 Task: Find connections with filter location Jhingergācha with filter topic #Leanstartupswith filter profile language English with filter current company CBTS with filter school KIIT School of Management (KSOM), Bhubaneswar with filter industry Nonmetallic Mineral Mining with filter service category Corporate Law with filter keywords title Professor
Action: Mouse moved to (622, 123)
Screenshot: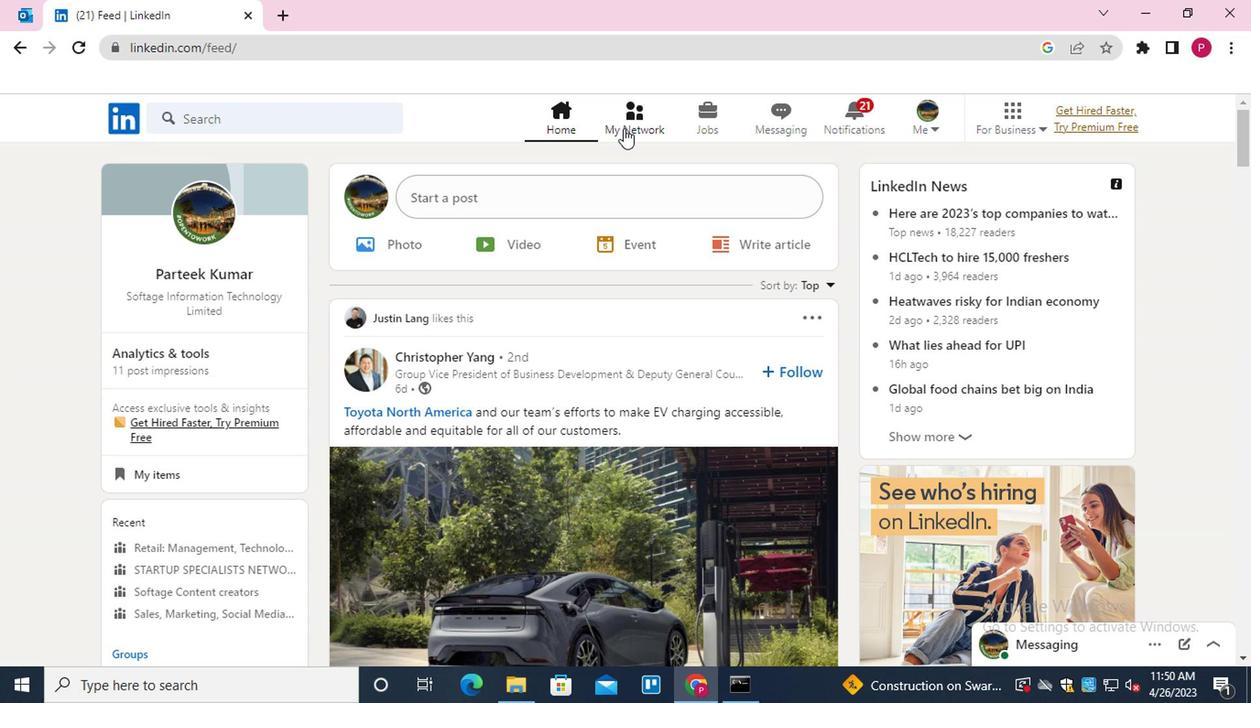
Action: Mouse pressed left at (622, 123)
Screenshot: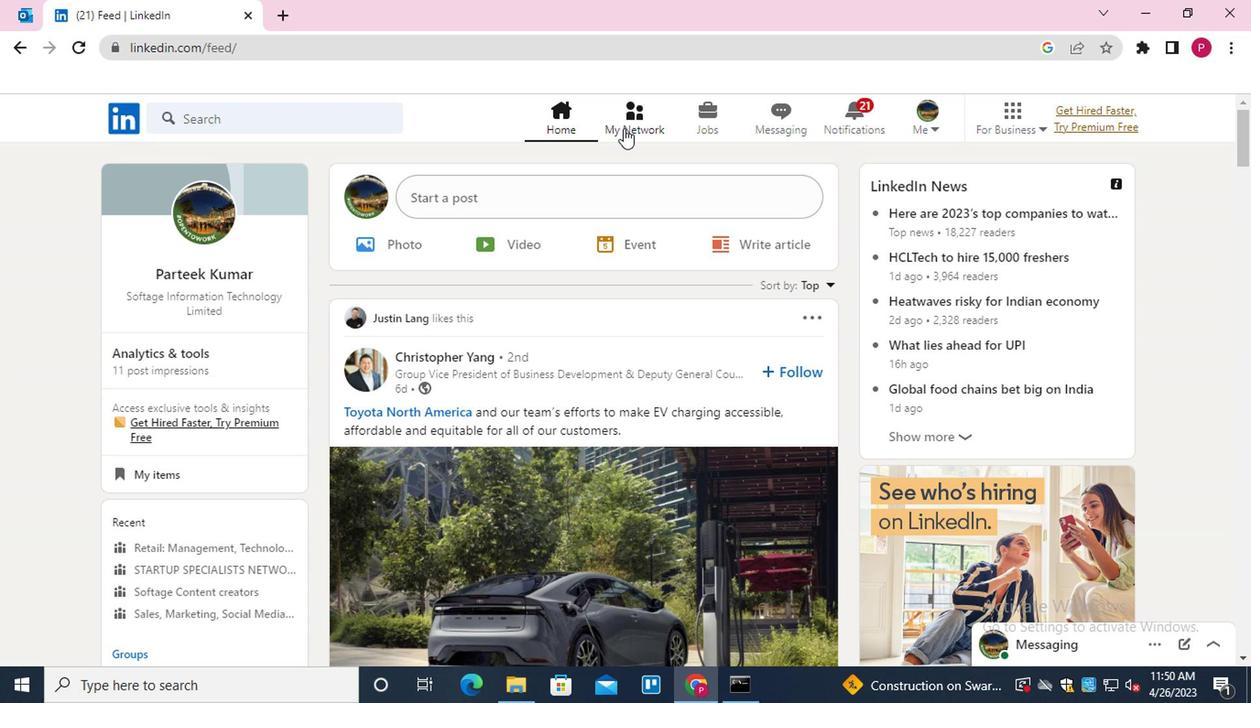 
Action: Mouse moved to (256, 227)
Screenshot: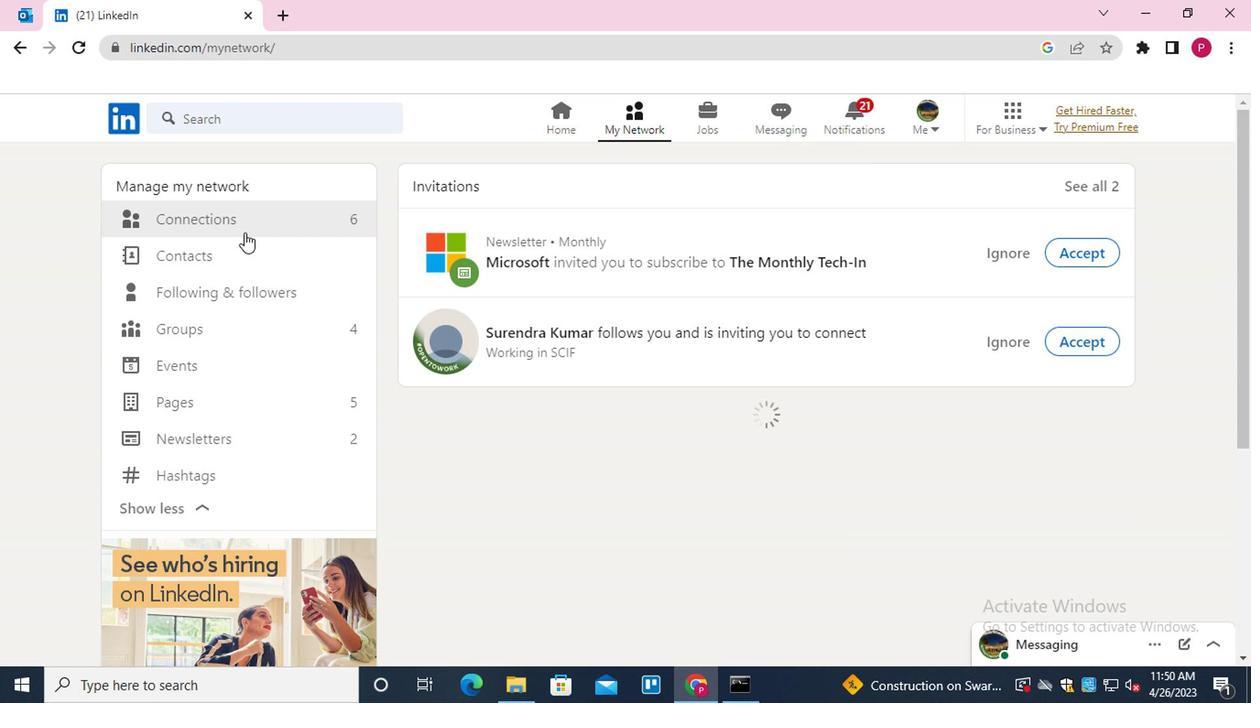 
Action: Mouse pressed left at (256, 227)
Screenshot: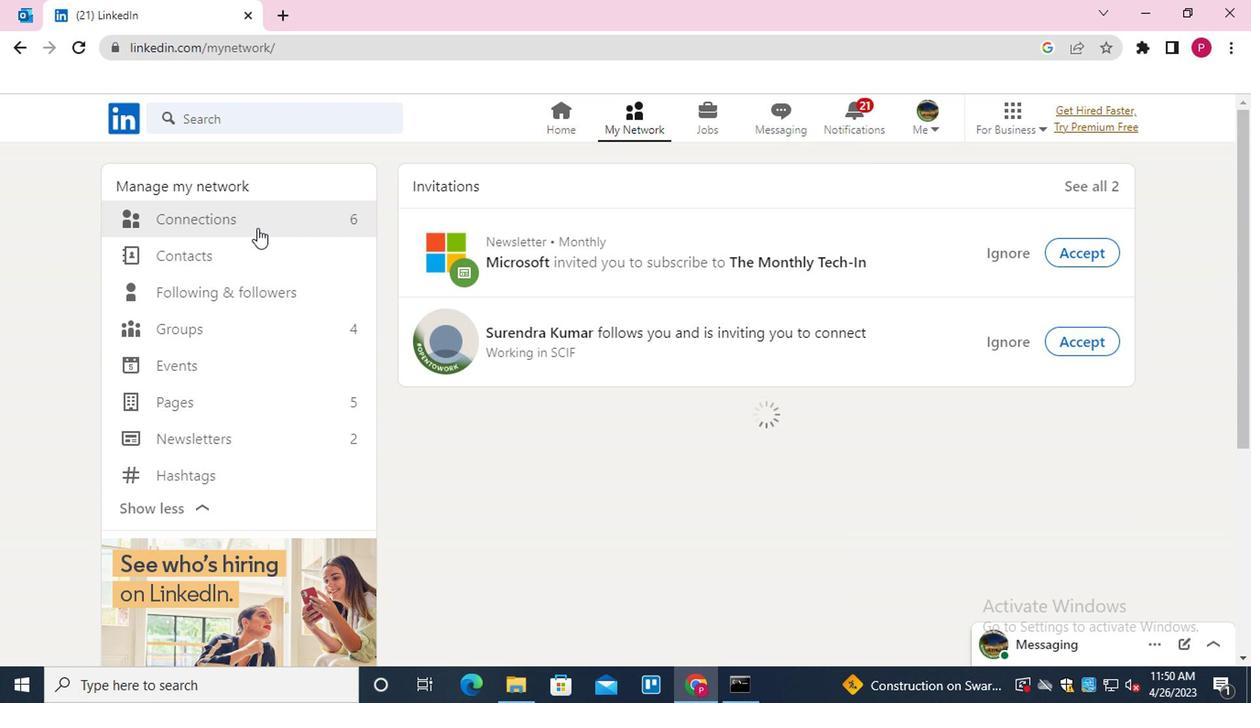 
Action: Mouse moved to (792, 219)
Screenshot: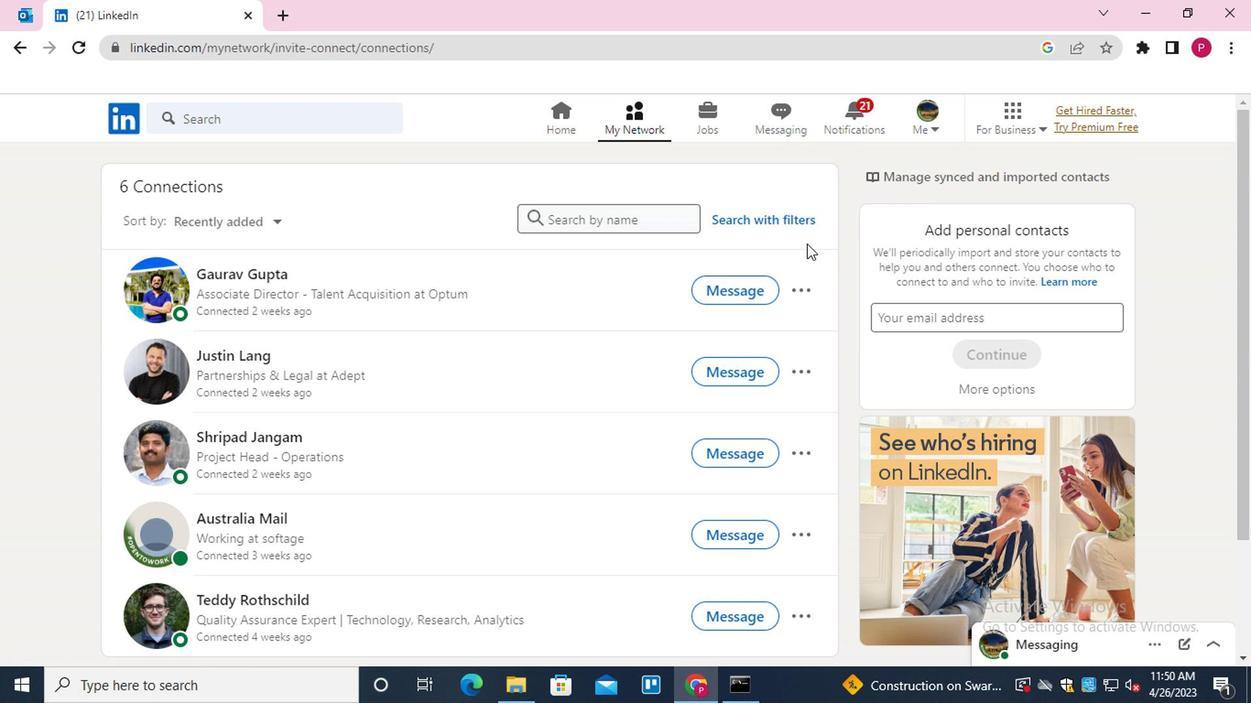
Action: Mouse pressed left at (792, 219)
Screenshot: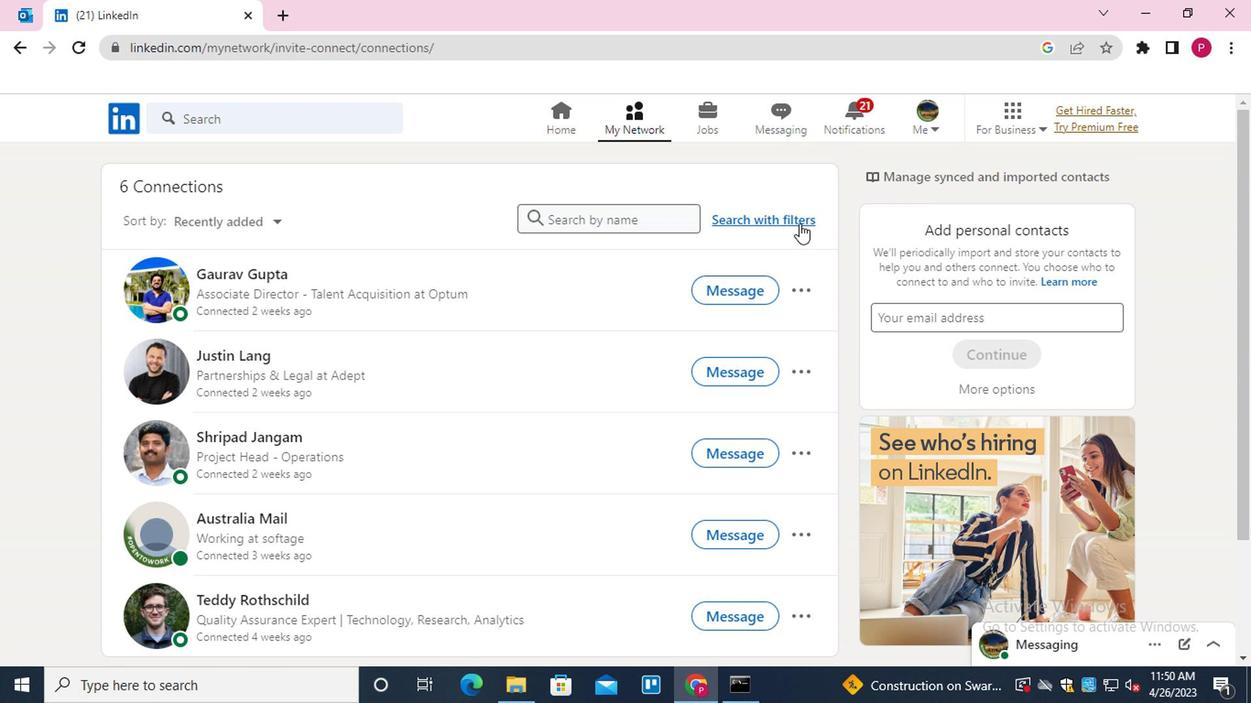 
Action: Mouse moved to (594, 173)
Screenshot: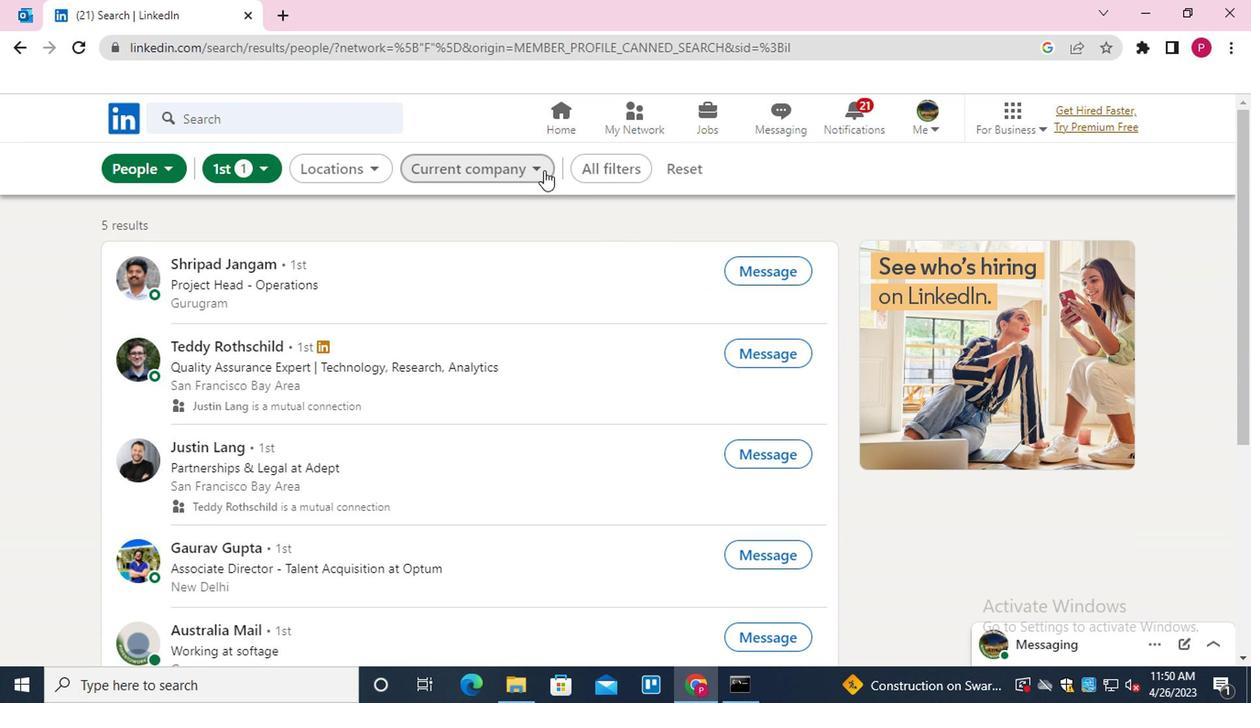 
Action: Mouse pressed left at (594, 173)
Screenshot: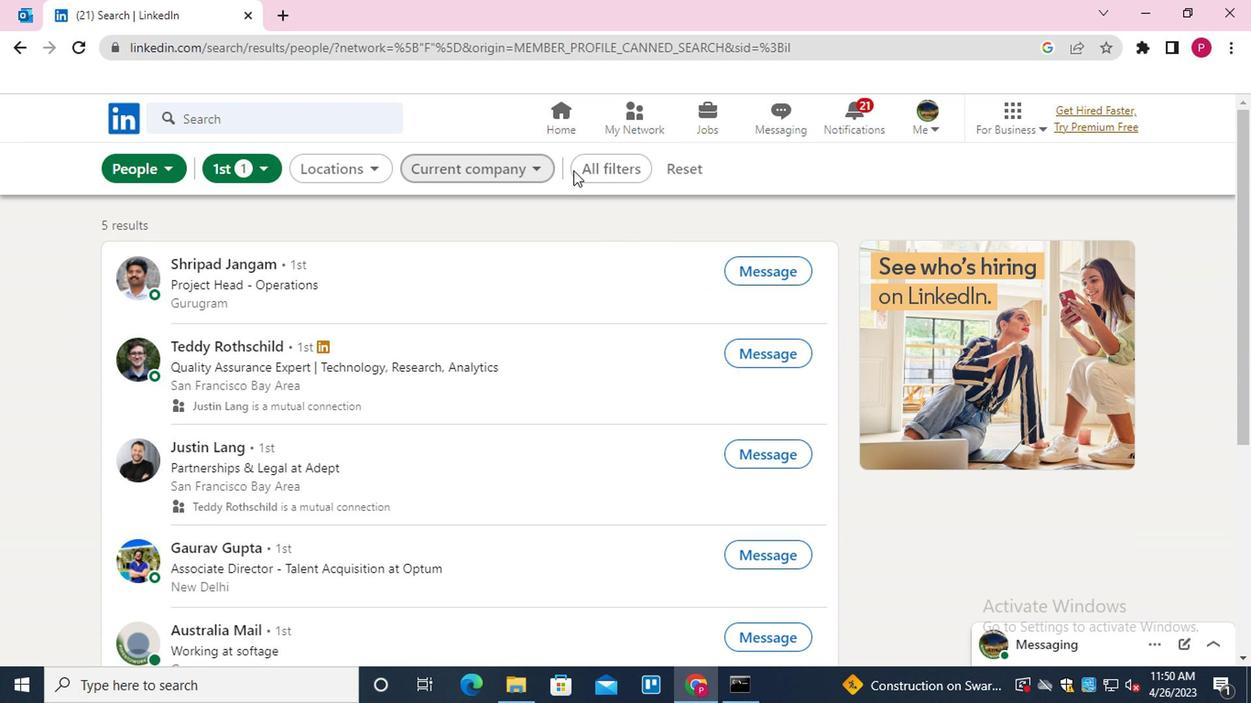 
Action: Mouse moved to (853, 419)
Screenshot: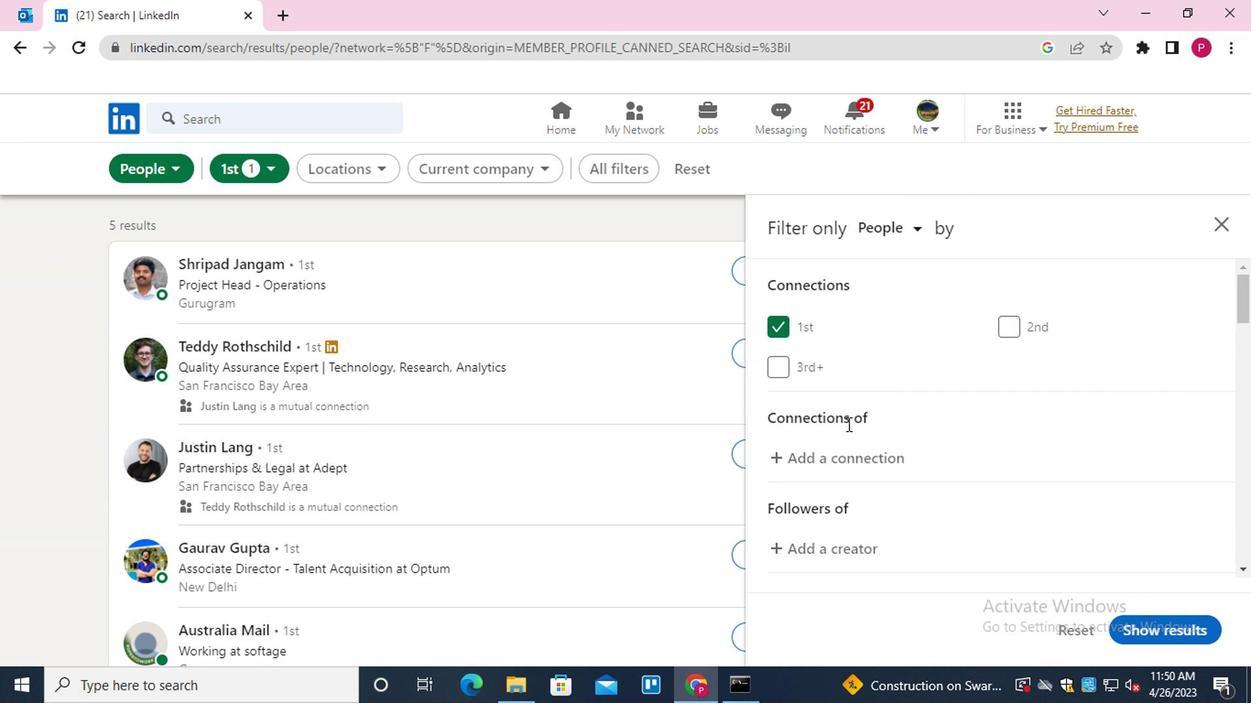 
Action: Mouse scrolled (853, 419) with delta (0, 0)
Screenshot: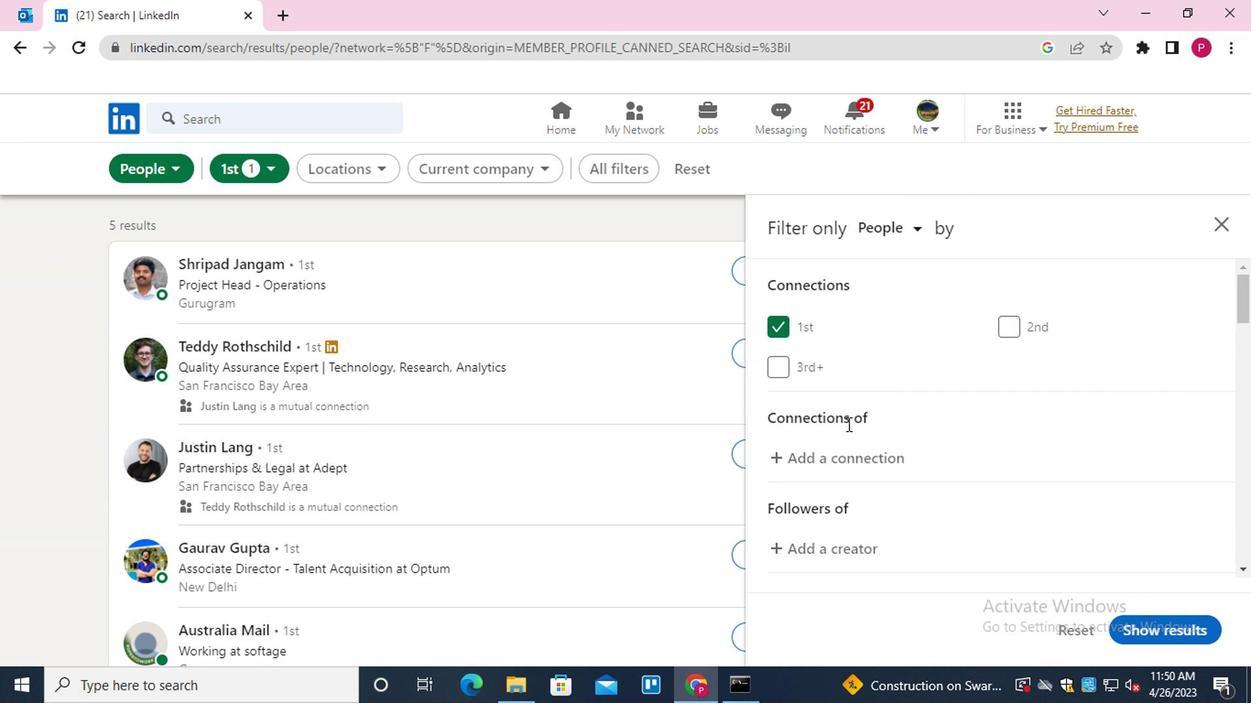 
Action: Mouse moved to (855, 419)
Screenshot: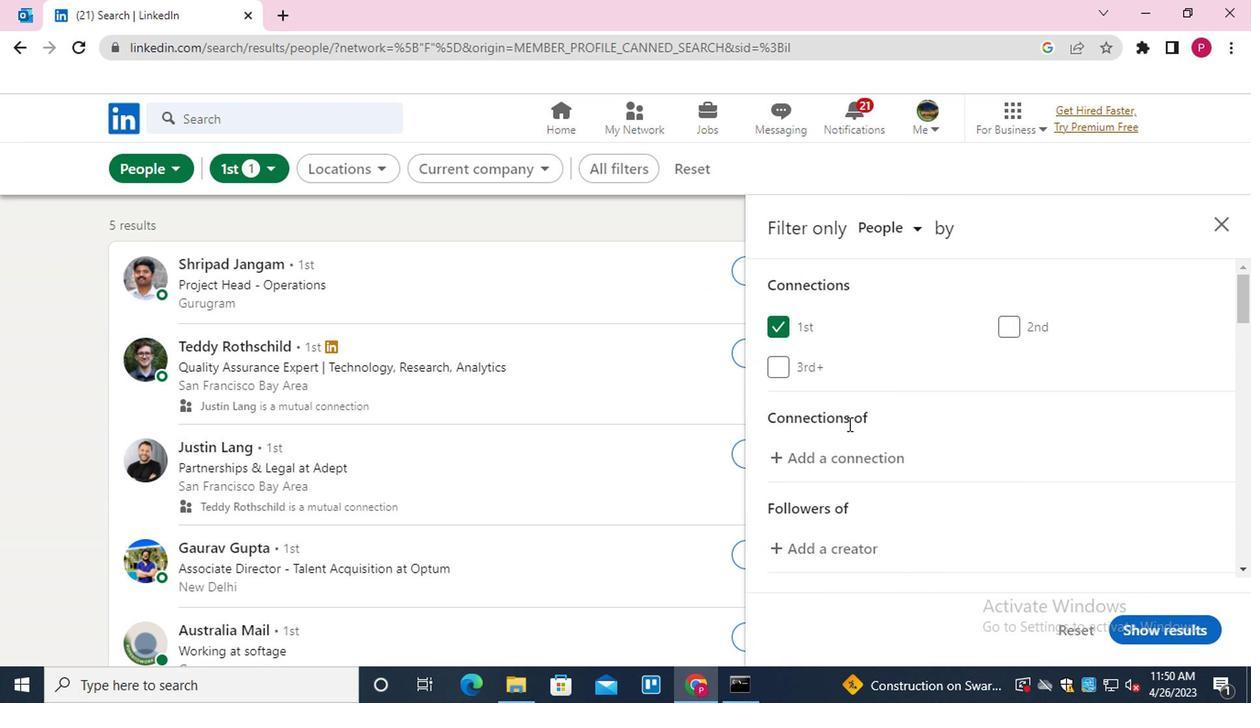 
Action: Mouse scrolled (855, 419) with delta (0, 0)
Screenshot: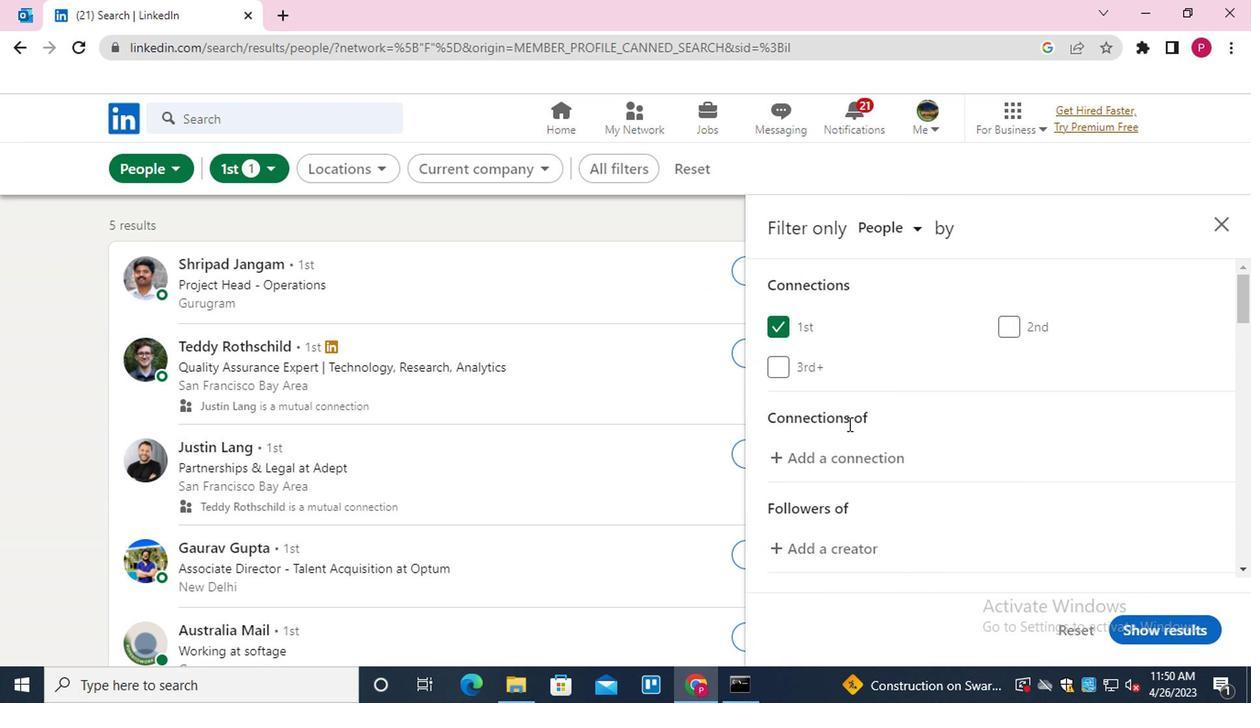 
Action: Mouse moved to (859, 420)
Screenshot: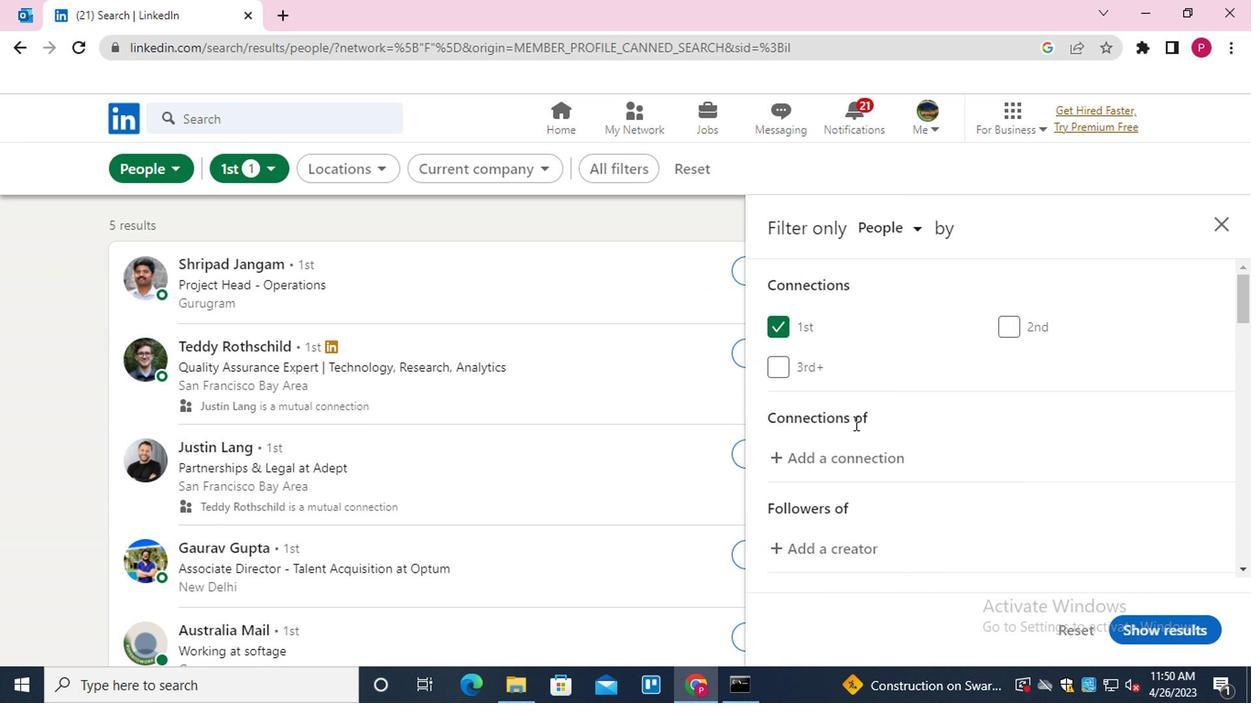 
Action: Mouse scrolled (859, 419) with delta (0, 0)
Screenshot: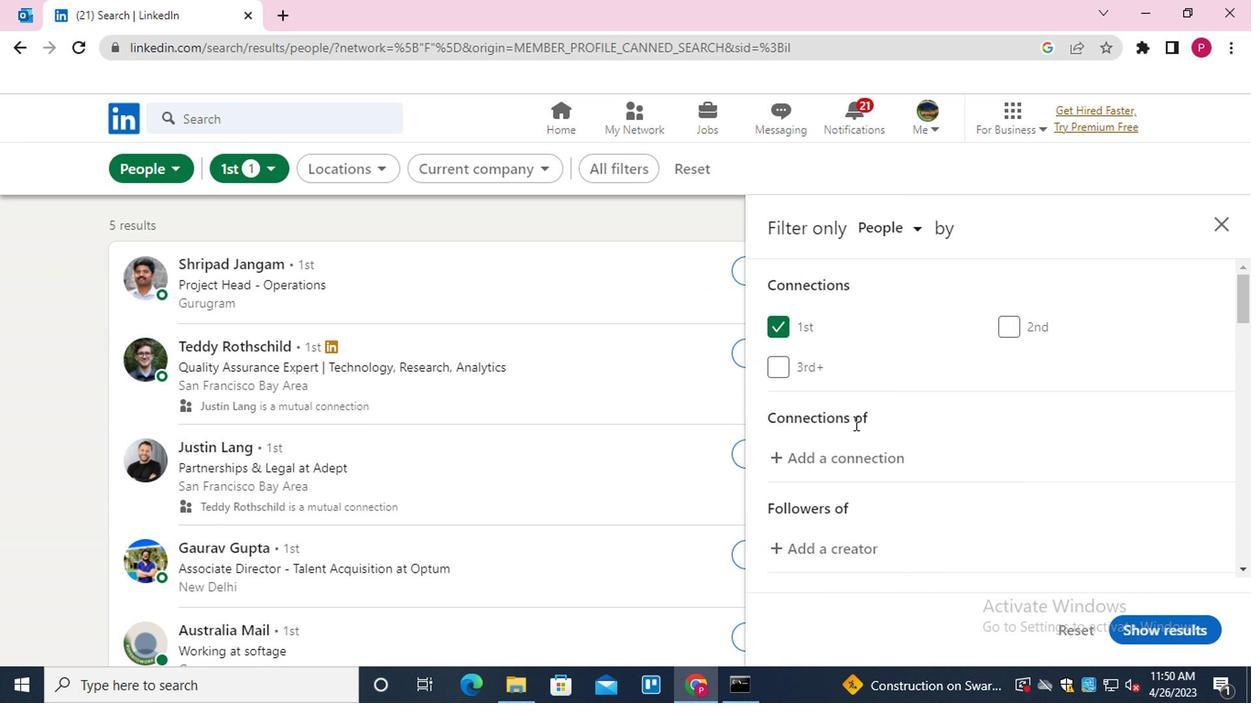 
Action: Mouse moved to (1037, 444)
Screenshot: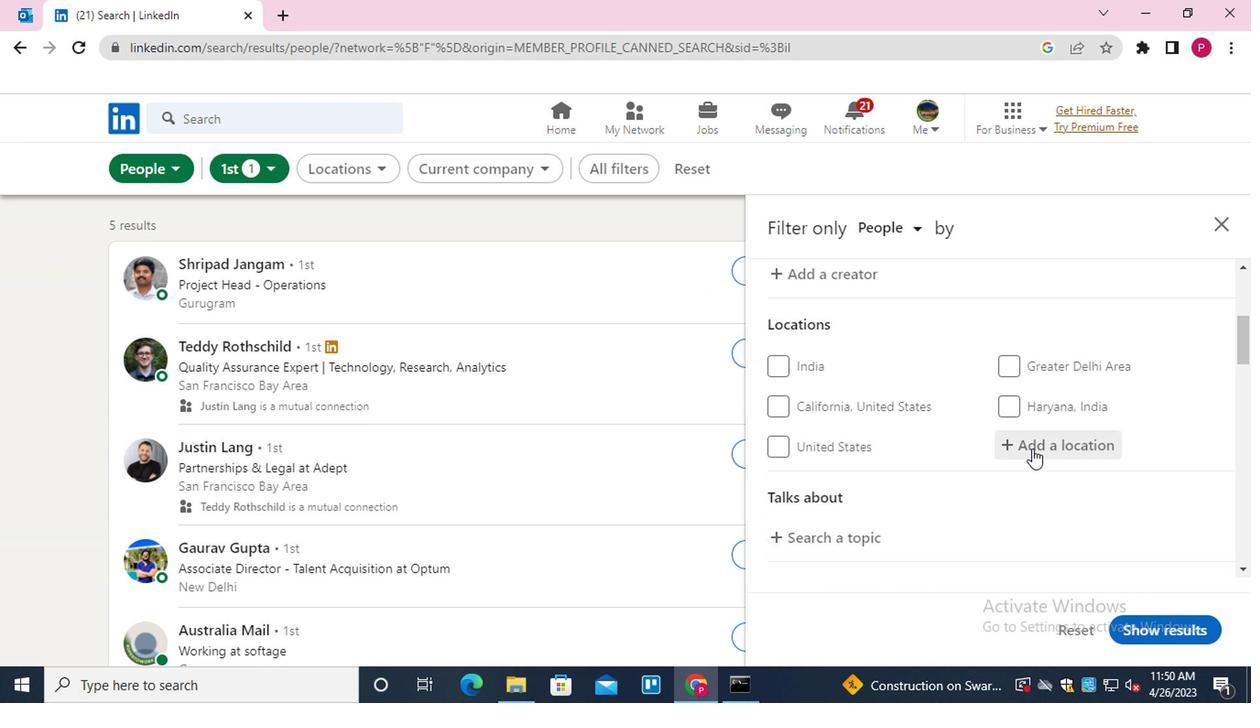
Action: Mouse pressed left at (1037, 444)
Screenshot: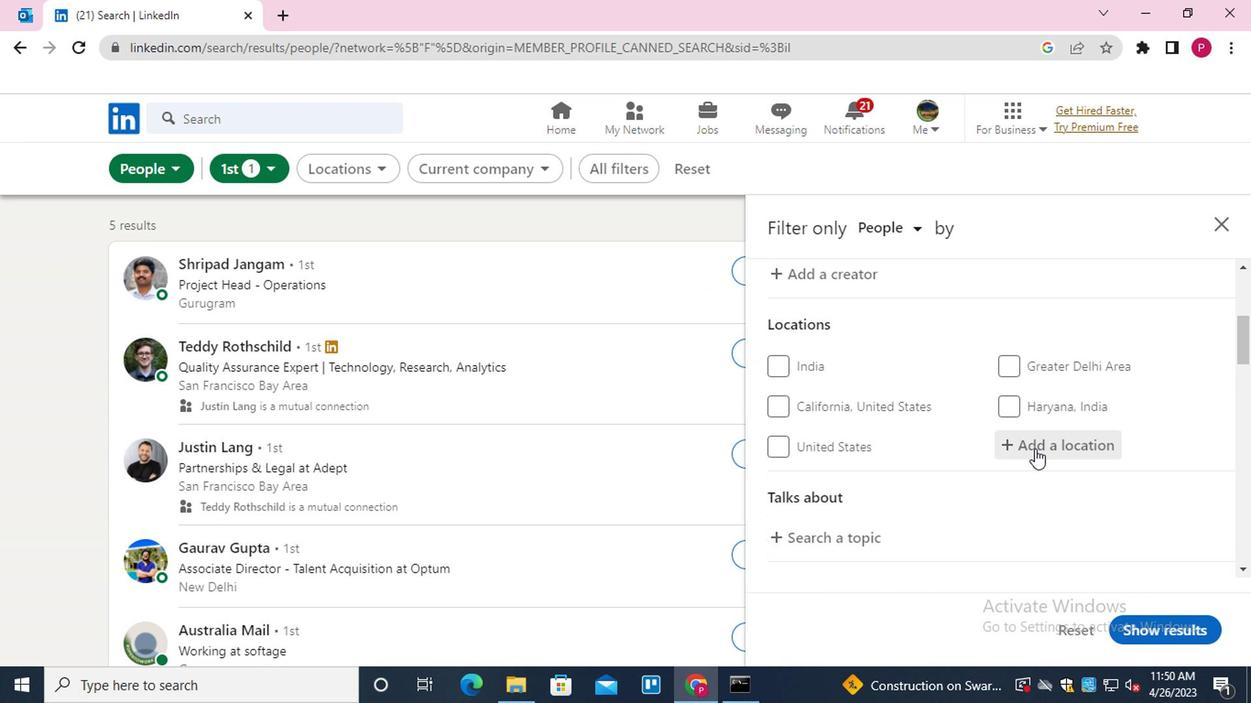 
Action: Key pressed <Key.shift><Key.shift>JHINGERGACHA
Screenshot: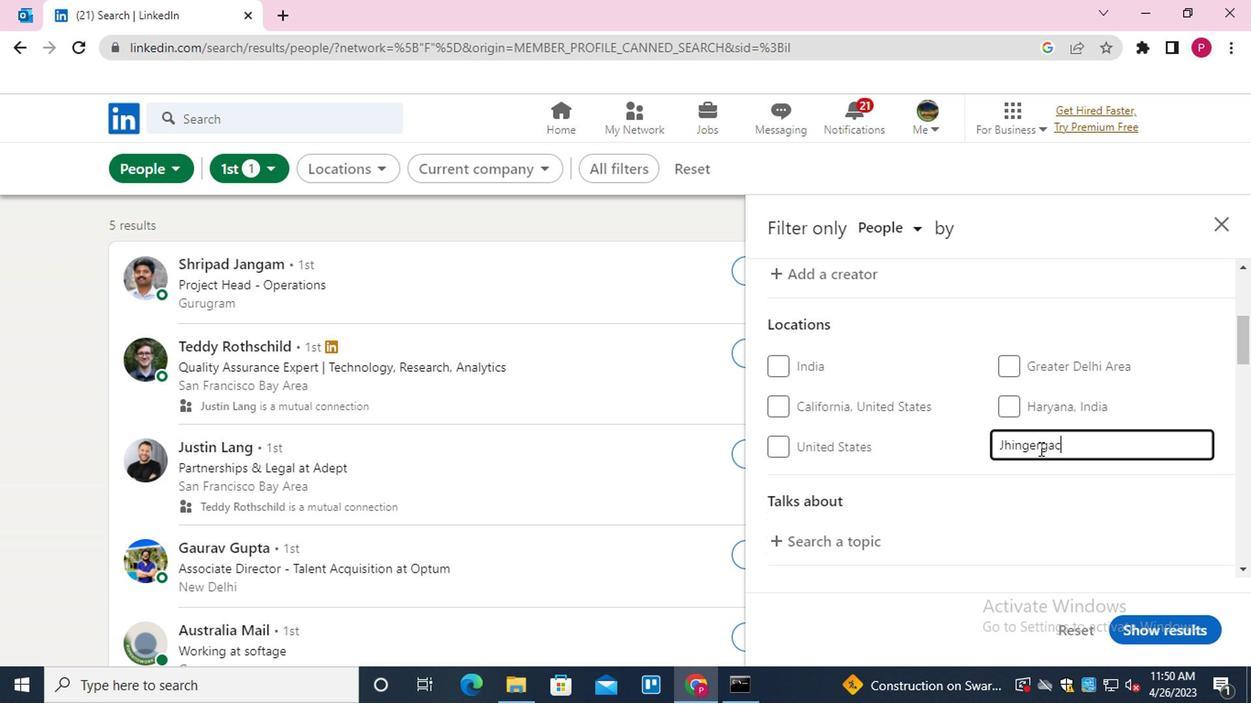 
Action: Mouse moved to (965, 406)
Screenshot: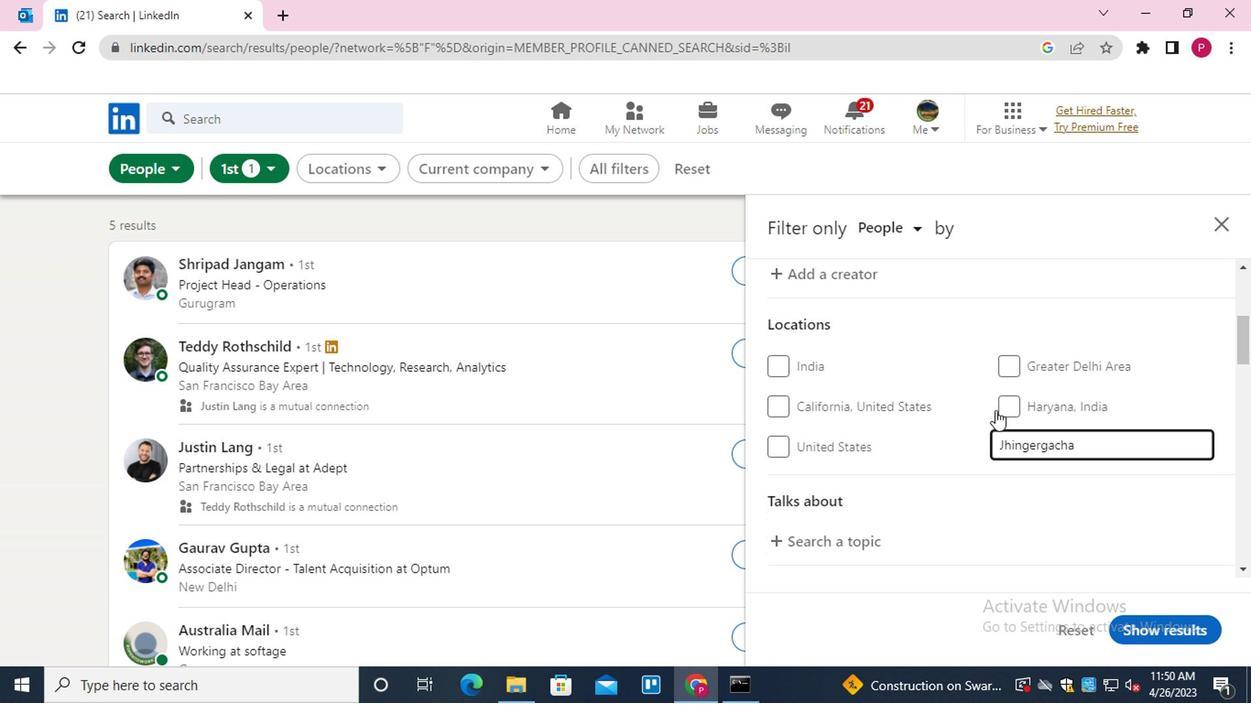 
Action: Mouse scrolled (965, 405) with delta (0, -1)
Screenshot: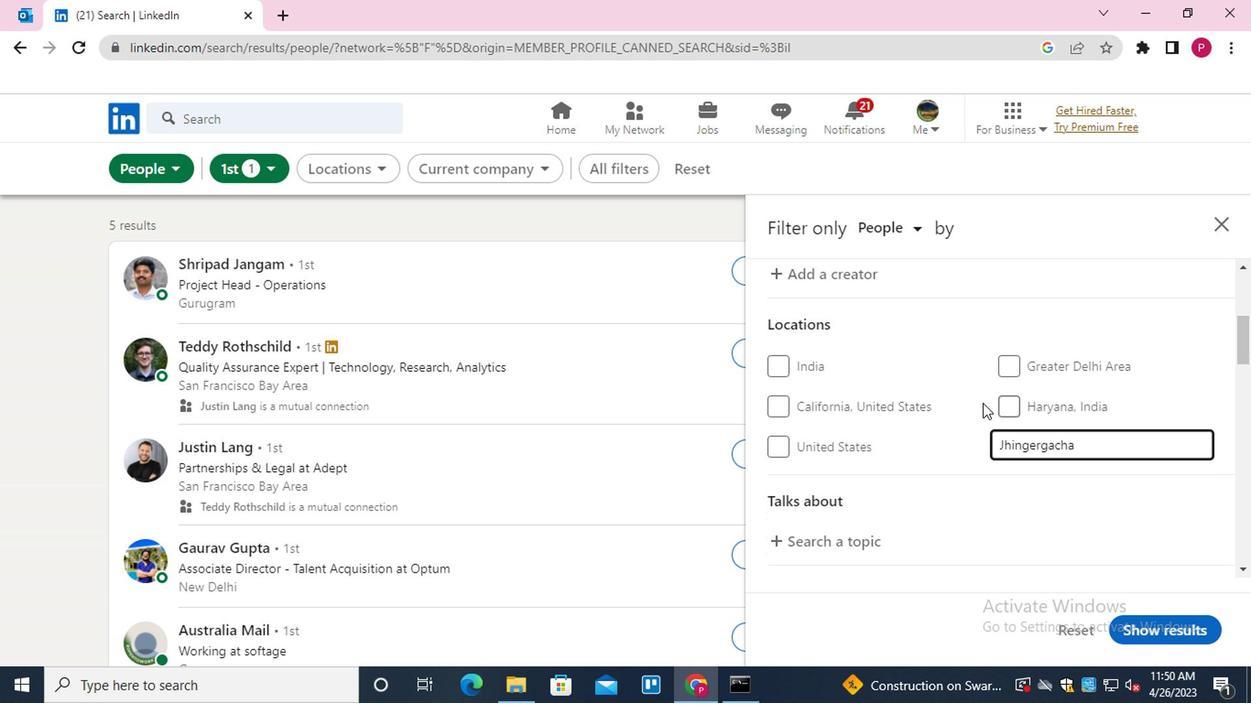 
Action: Mouse moved to (838, 441)
Screenshot: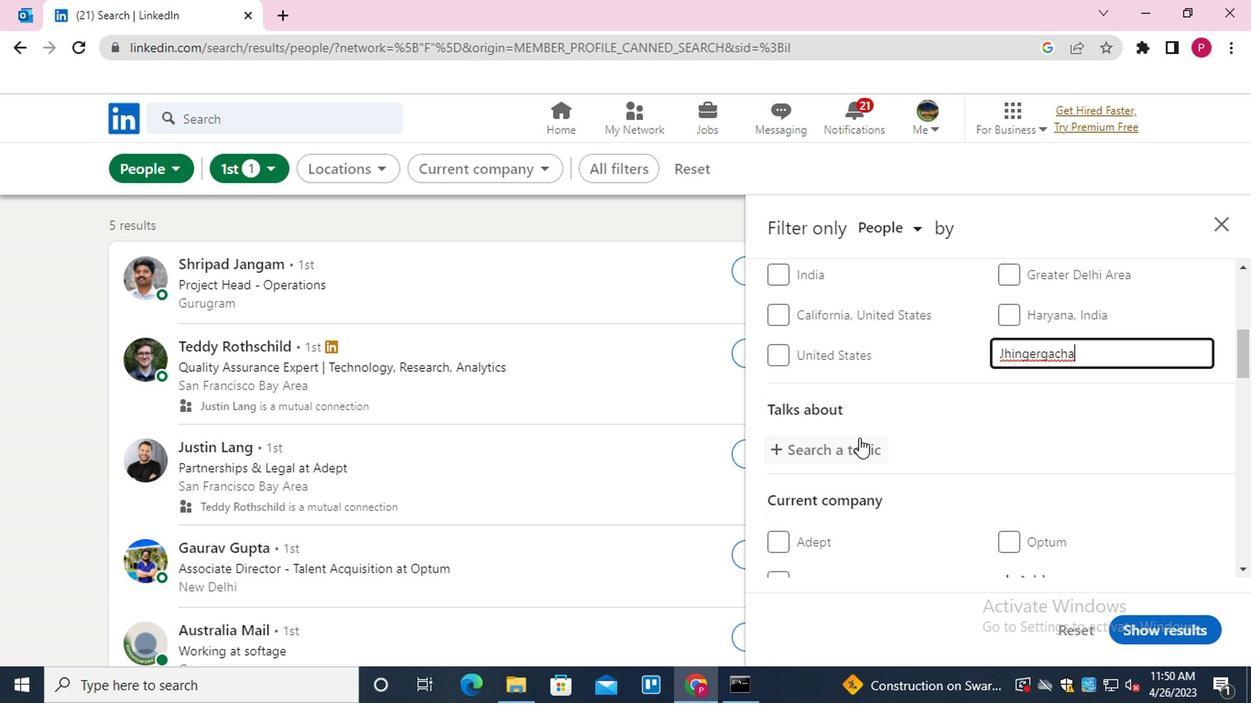 
Action: Mouse pressed left at (838, 441)
Screenshot: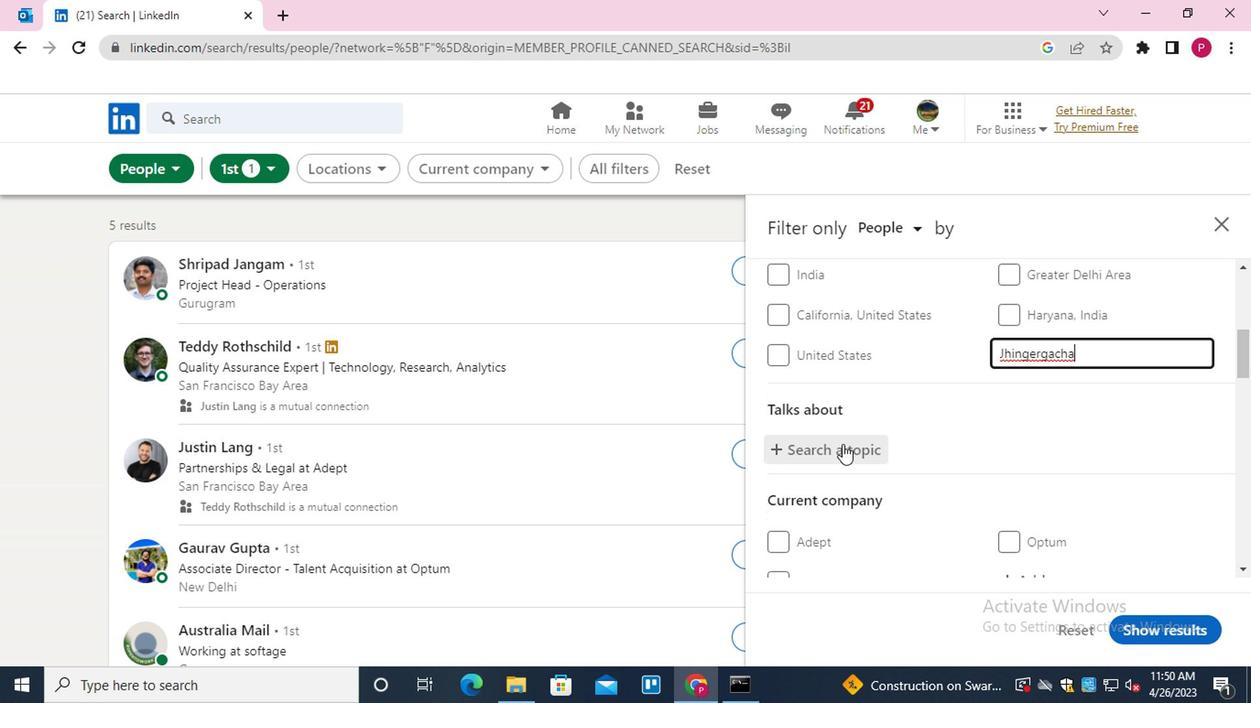 
Action: Key pressed LEANSTARTUP<Key.down><Key.enter>
Screenshot: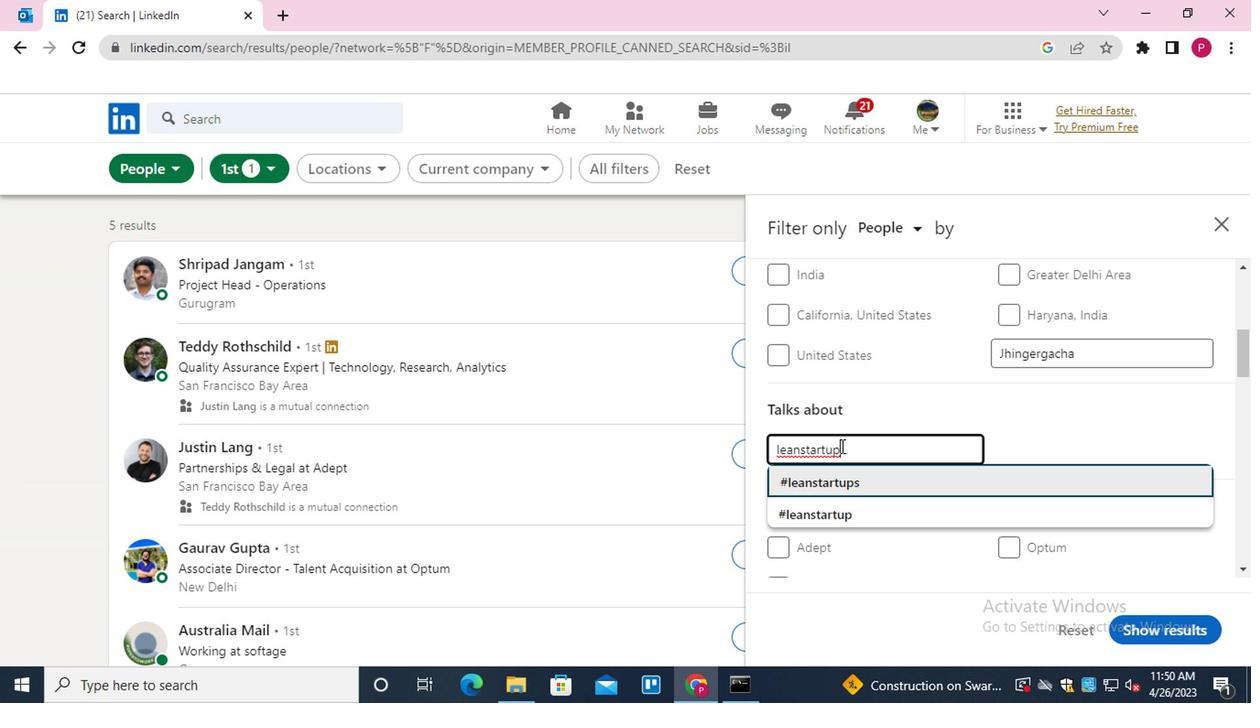 
Action: Mouse scrolled (838, 441) with delta (0, 0)
Screenshot: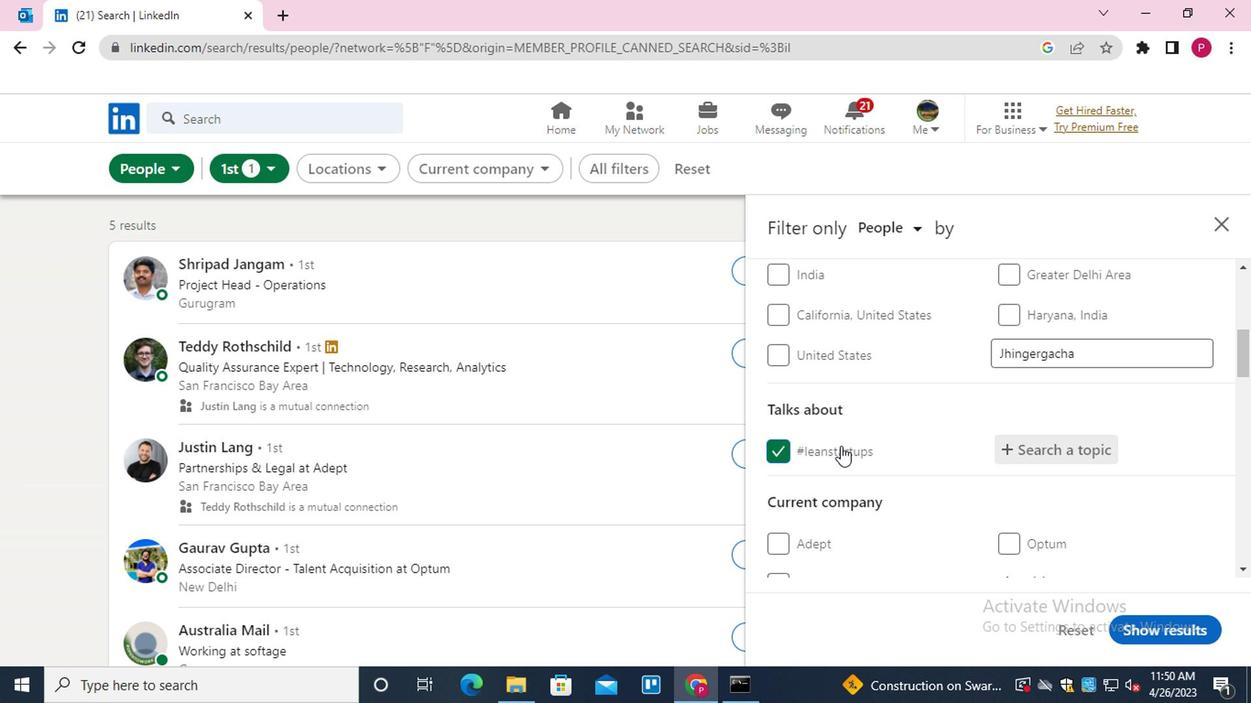 
Action: Mouse scrolled (838, 441) with delta (0, 0)
Screenshot: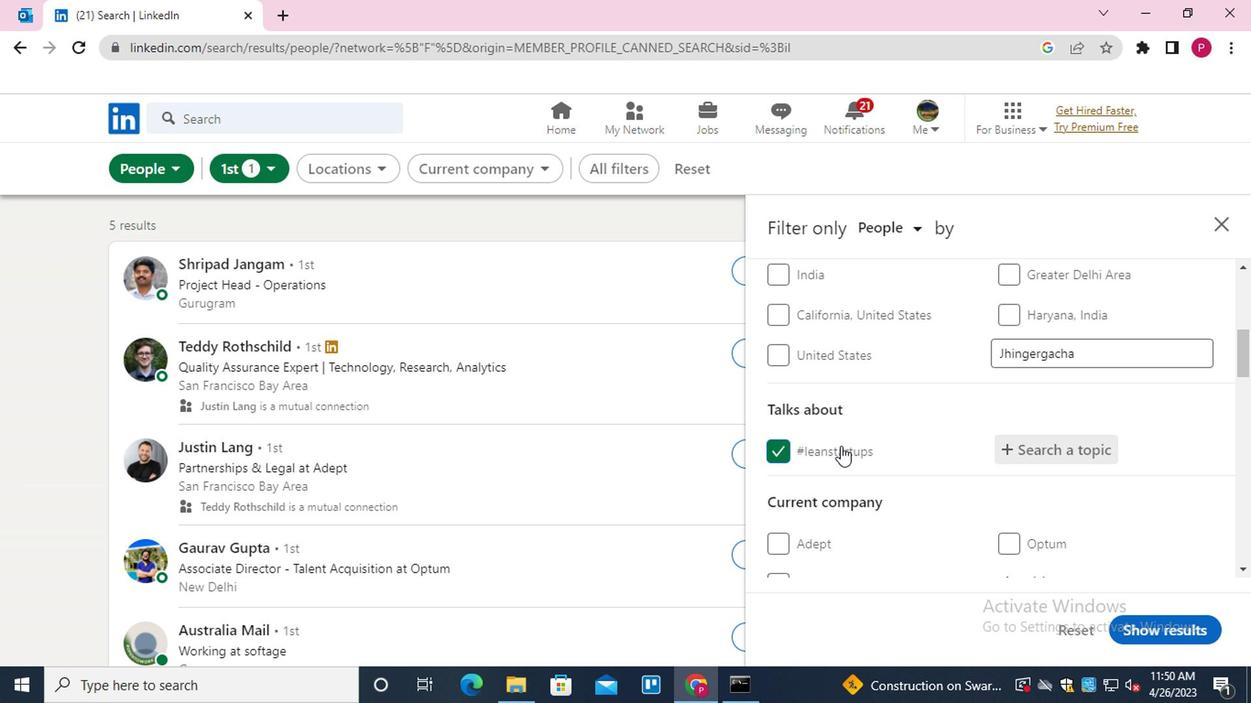 
Action: Mouse moved to (1090, 400)
Screenshot: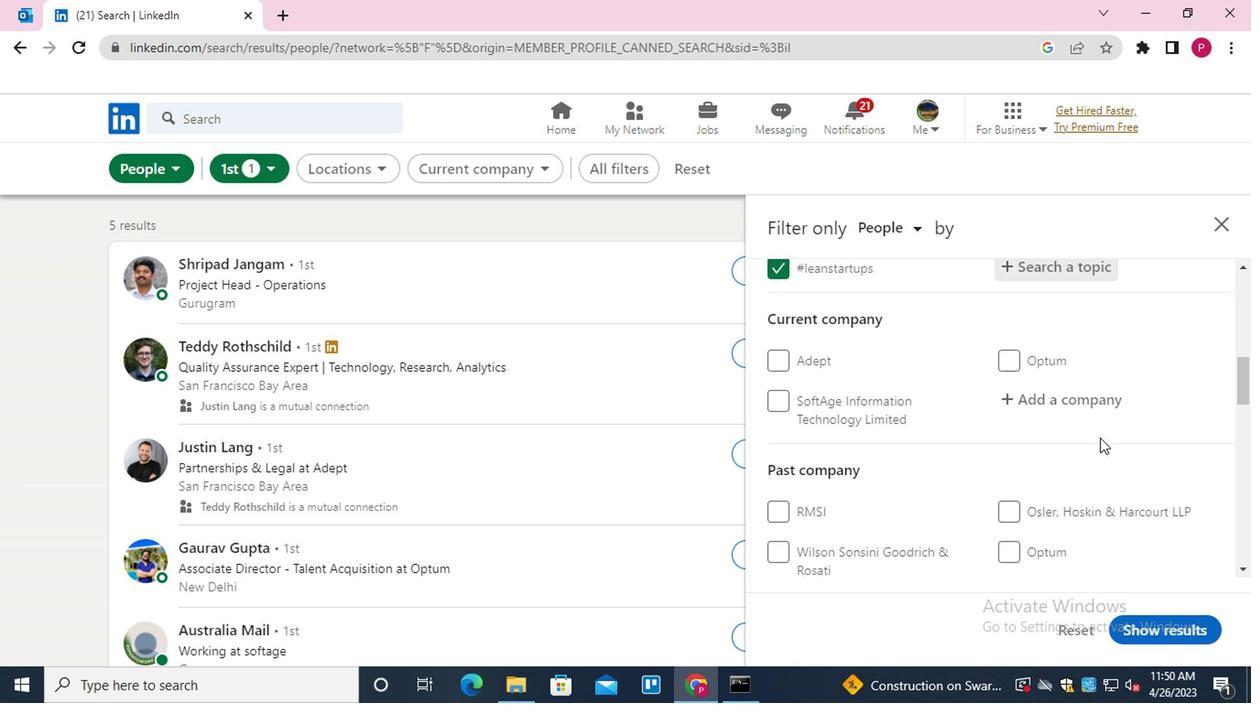 
Action: Mouse pressed left at (1090, 400)
Screenshot: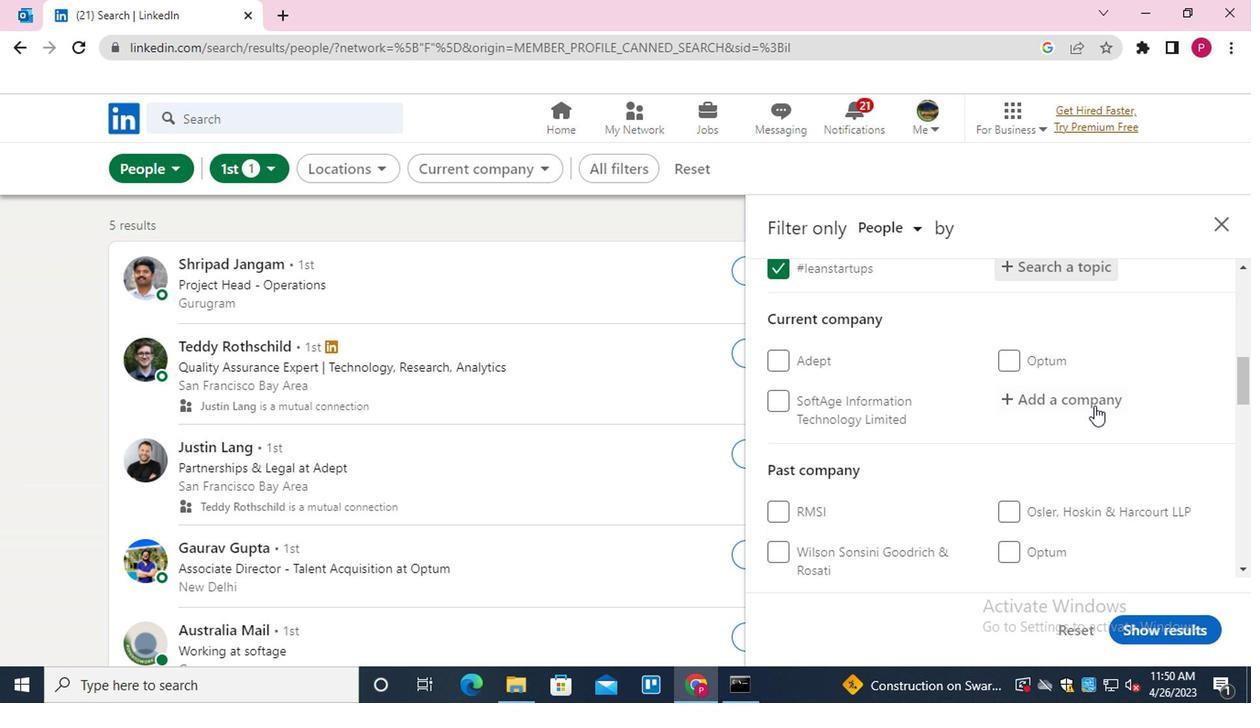 
Action: Mouse moved to (1090, 402)
Screenshot: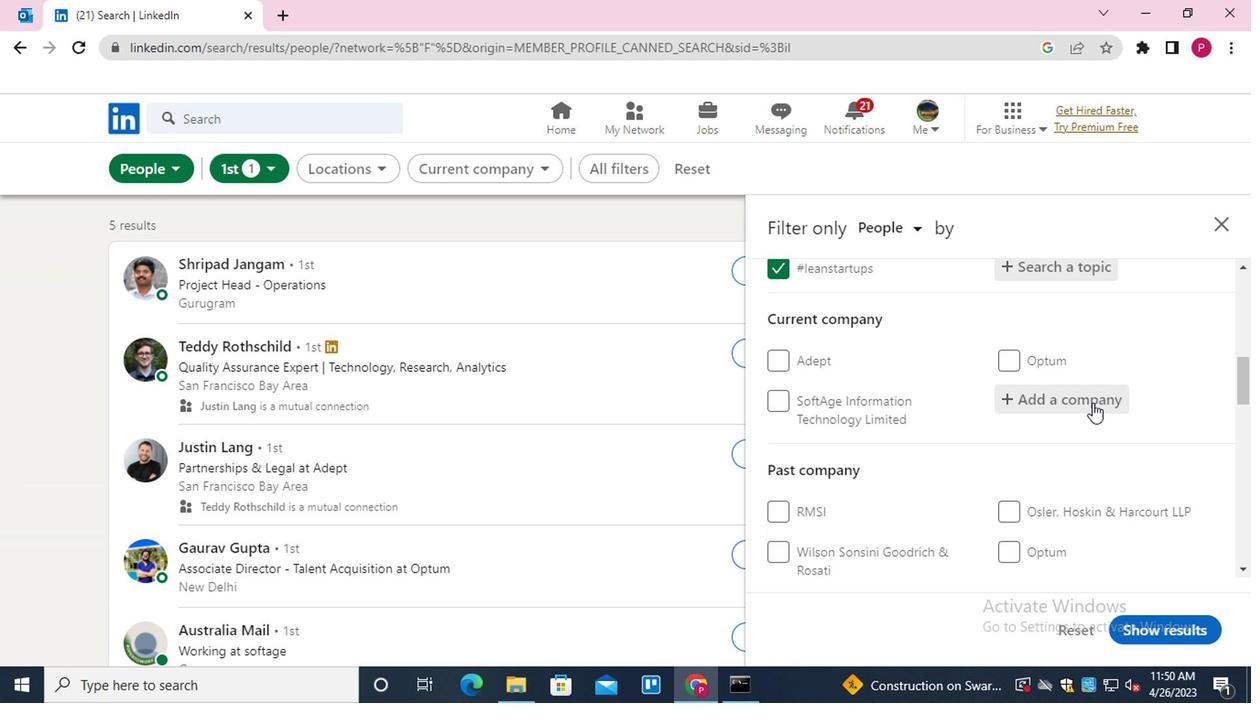 
Action: Key pressed <Key.shift><Key.shift><Key.shift><Key.shift><Key.shift><Key.shift><Key.shift>CBTS<Key.down><Key.enter>
Screenshot: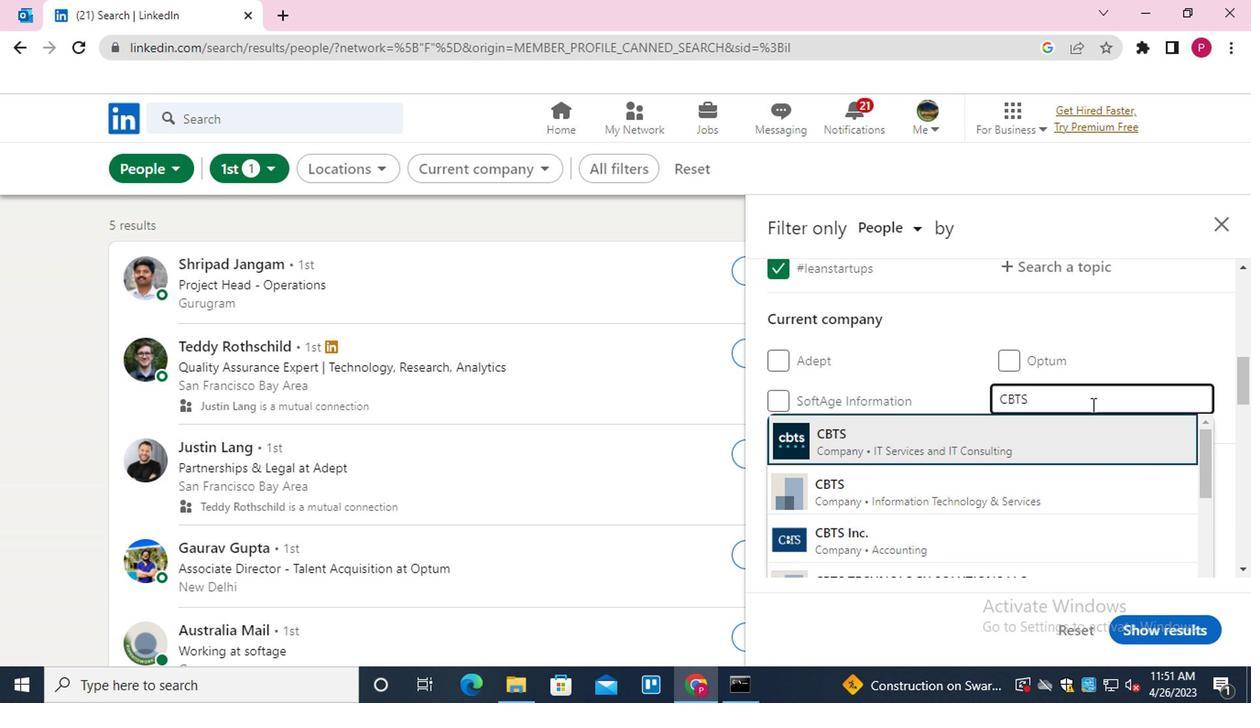
Action: Mouse moved to (918, 419)
Screenshot: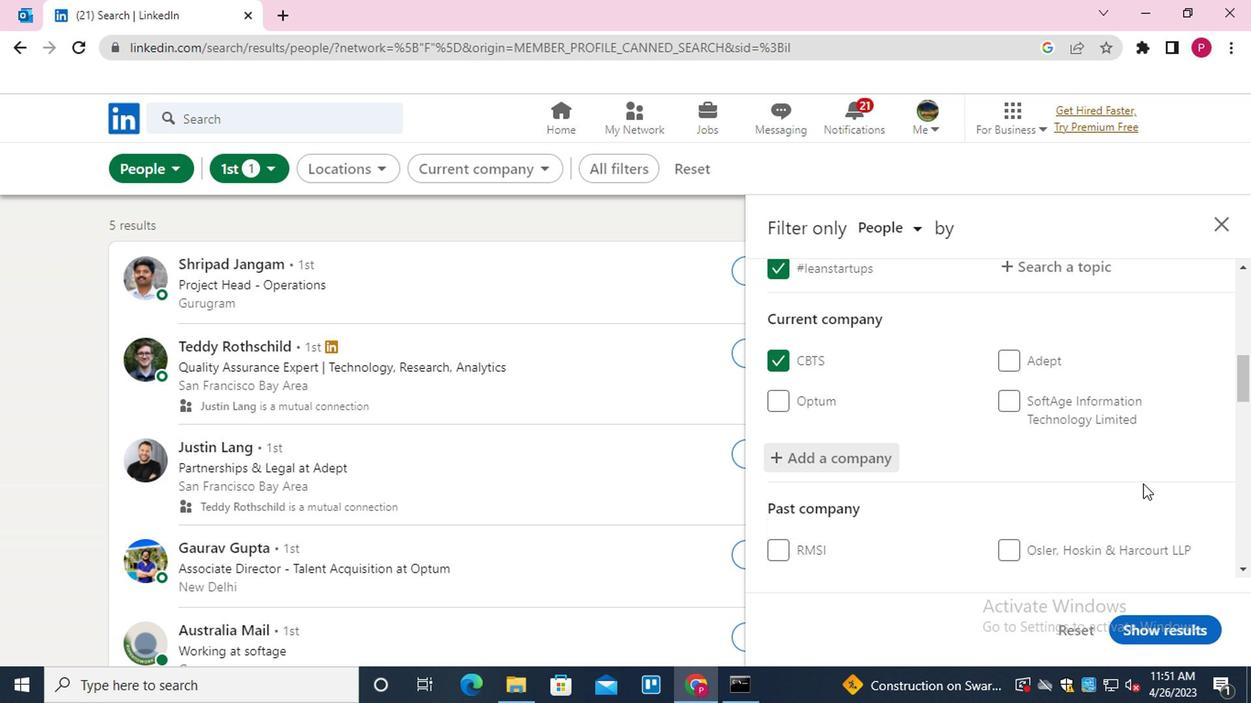 
Action: Mouse scrolled (918, 417) with delta (0, -1)
Screenshot: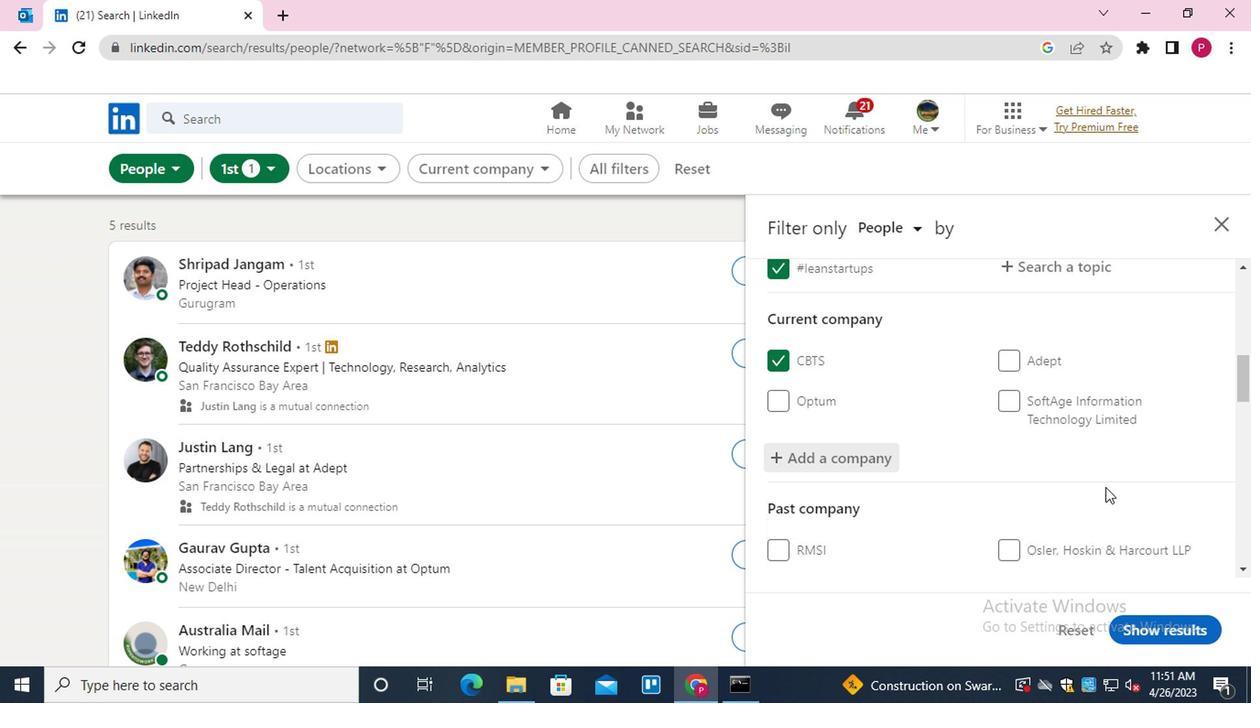 
Action: Mouse scrolled (918, 417) with delta (0, -1)
Screenshot: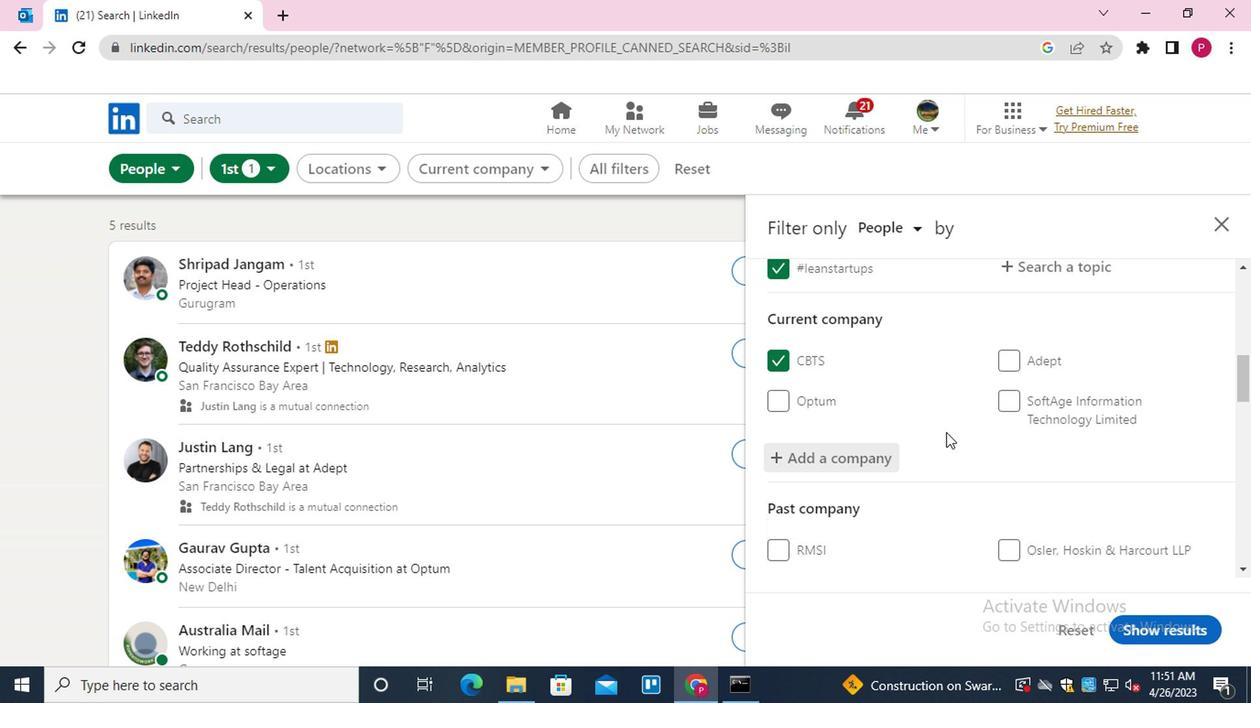 
Action: Mouse moved to (916, 421)
Screenshot: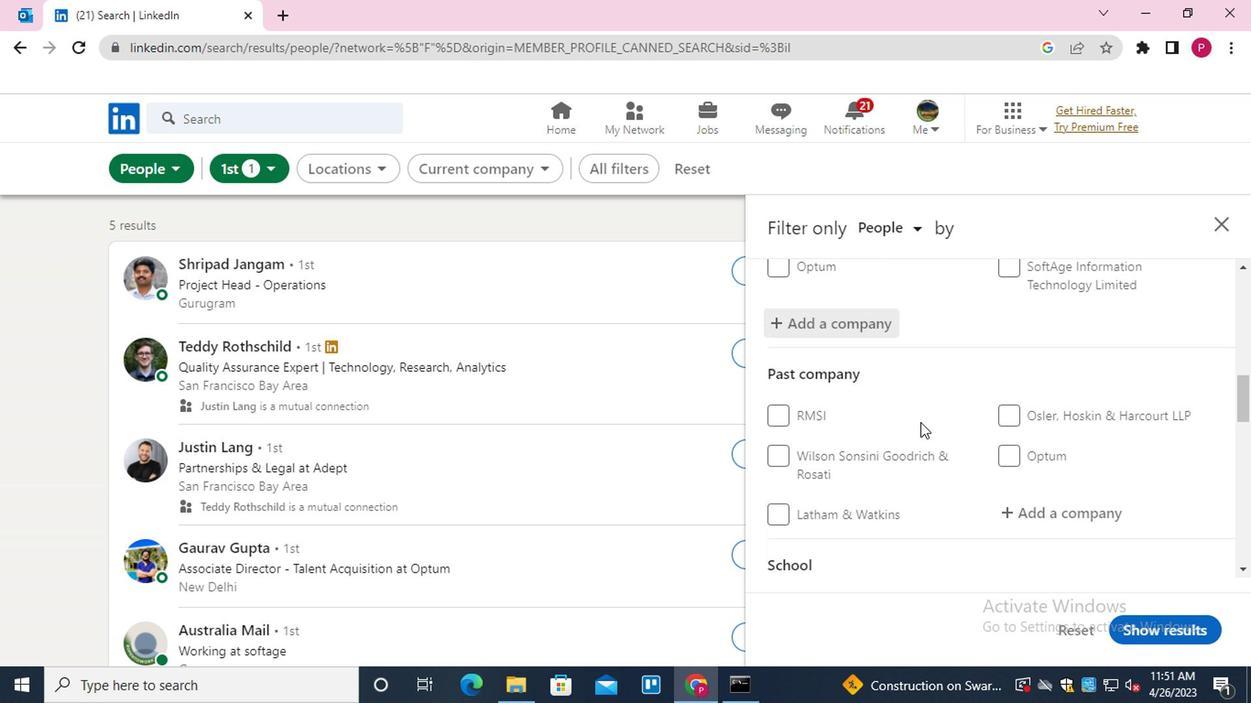 
Action: Mouse scrolled (916, 420) with delta (0, -1)
Screenshot: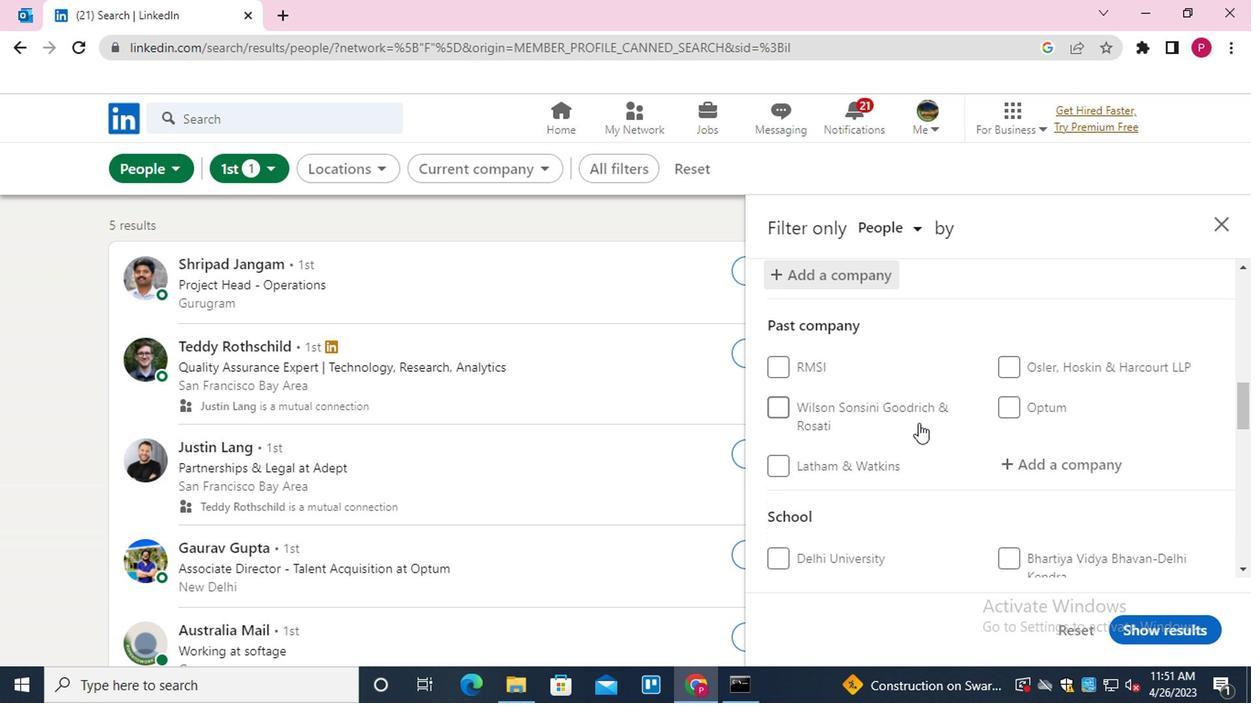 
Action: Mouse scrolled (916, 420) with delta (0, -1)
Screenshot: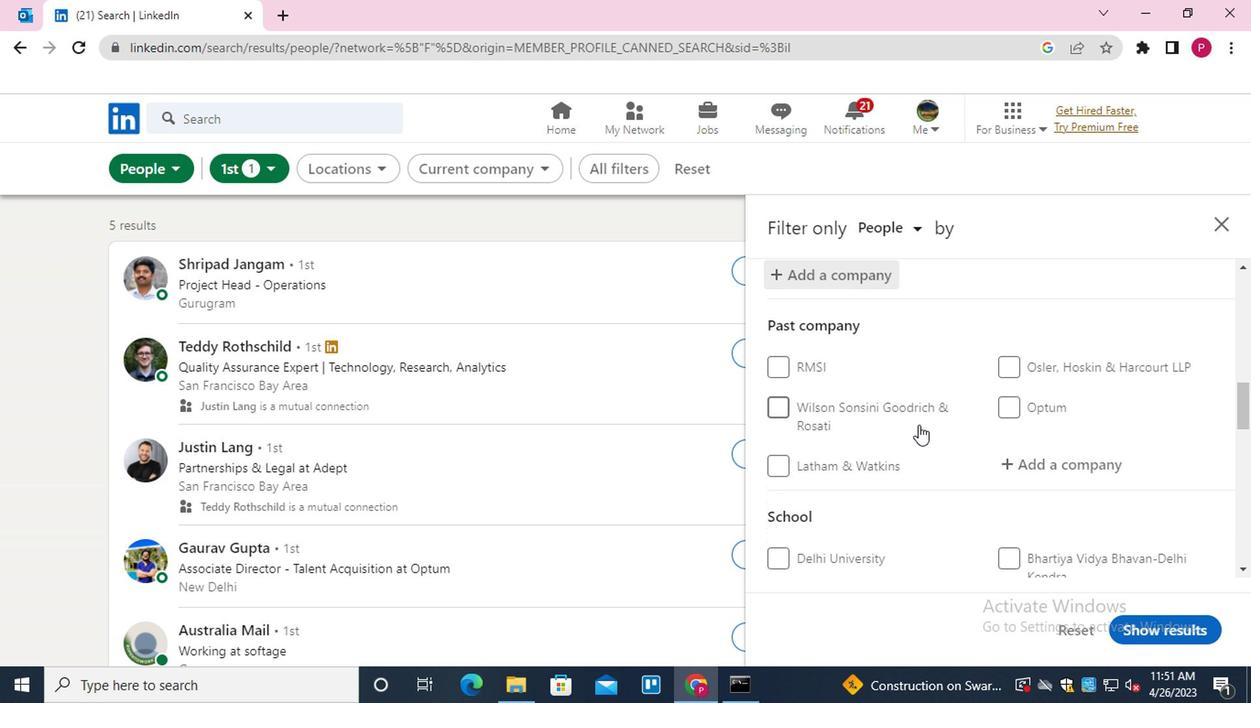 
Action: Mouse scrolled (916, 420) with delta (0, -1)
Screenshot: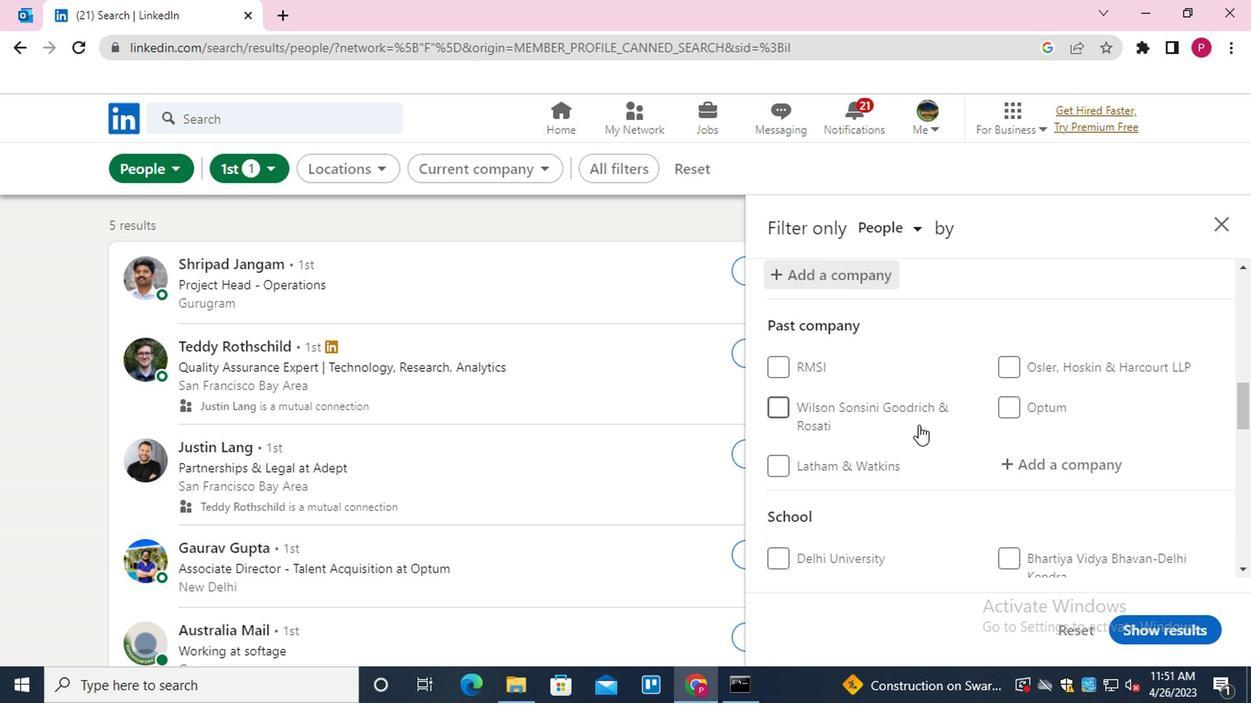 
Action: Mouse moved to (1037, 394)
Screenshot: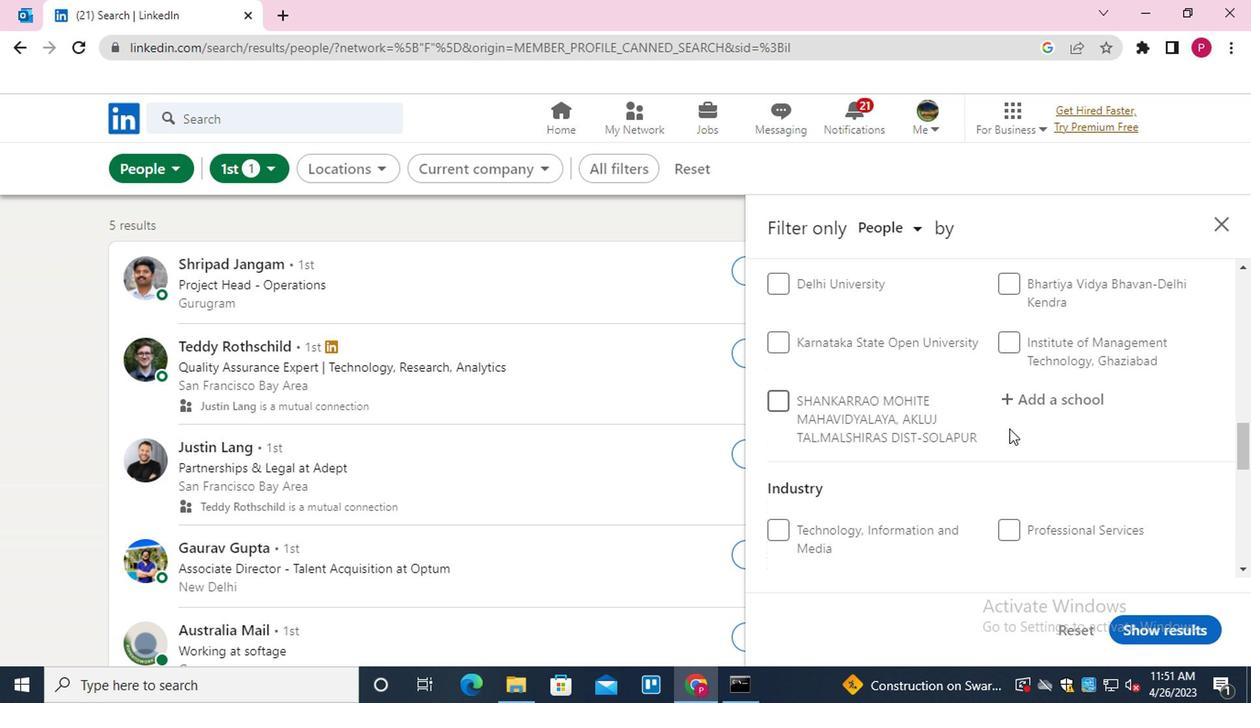 
Action: Mouse pressed left at (1037, 394)
Screenshot: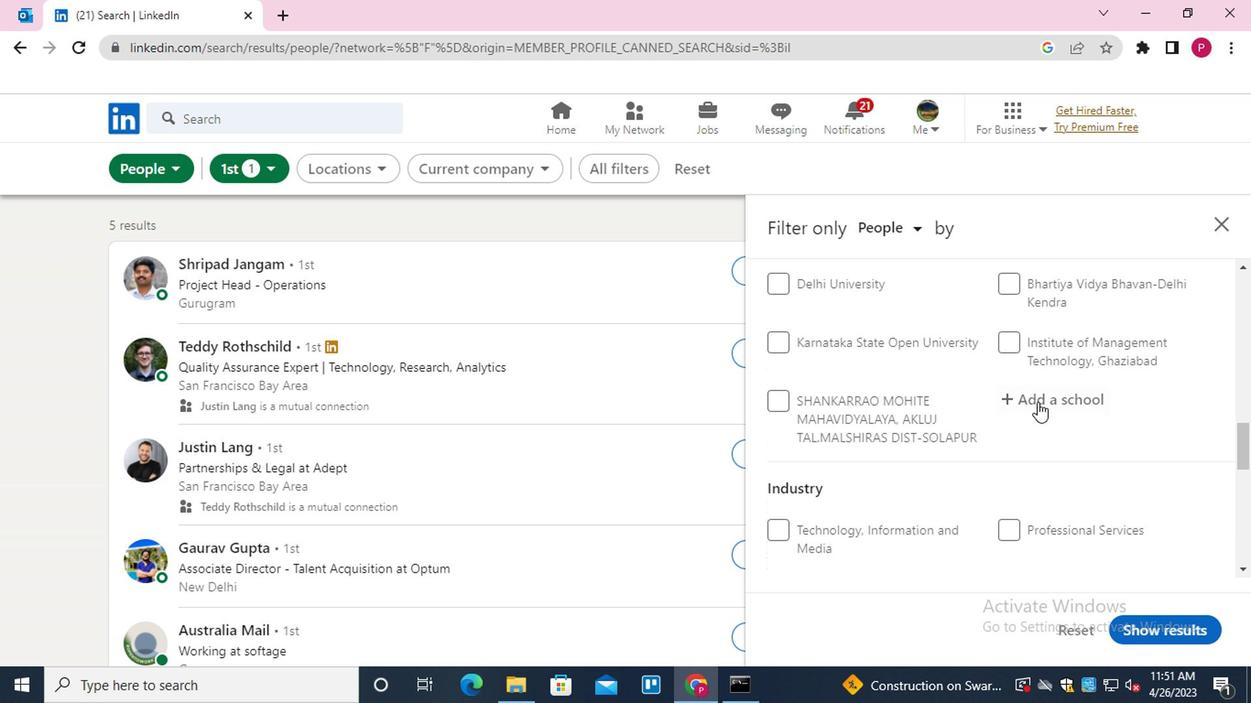 
Action: Key pressed <Key.shift><Key.shift><Key.shift><Key.shift>SCHOOL<Key.backspace><Key.backspace><Key.backspace><Key.backspace><Key.backspace><Key.backspace><Key.shift><Key.shift><Key.shift><Key.shift><Key.shift><Key.shift><Key.shift><Key.shift><Key.shift><Key.shift><Key.shift><Key.shift><Key.shift><Key.shift>KIIT<Key.space><Key.shift>SCHOOL<Key.space><Key.shift>OF<Key.space><Key.shift>MANAGEMA<Key.backspace>ENT
Screenshot: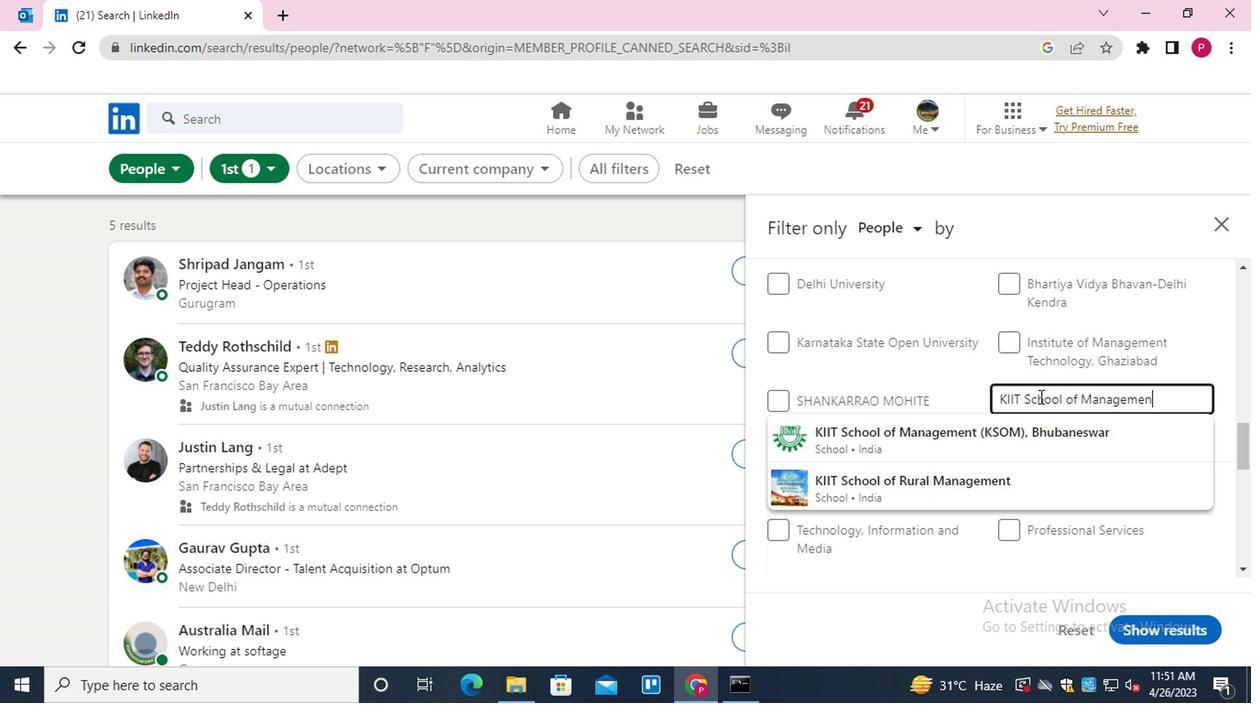 
Action: Mouse moved to (1006, 432)
Screenshot: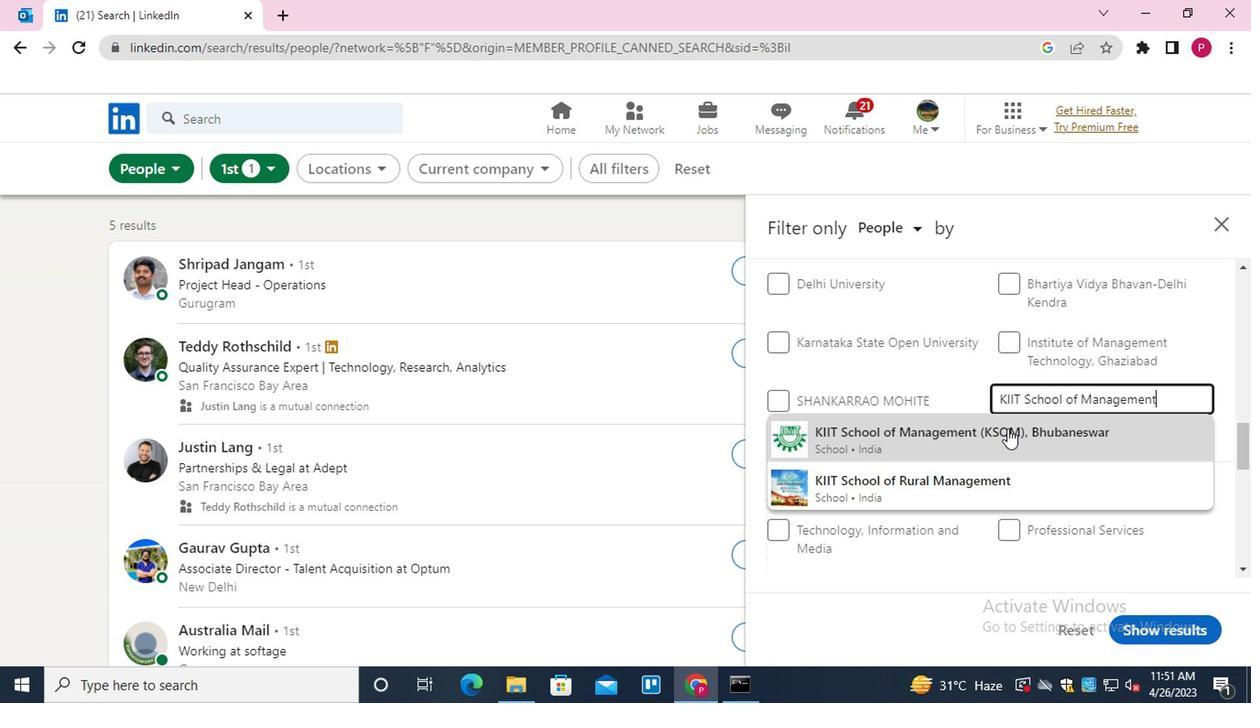 
Action: Mouse pressed left at (1006, 432)
Screenshot: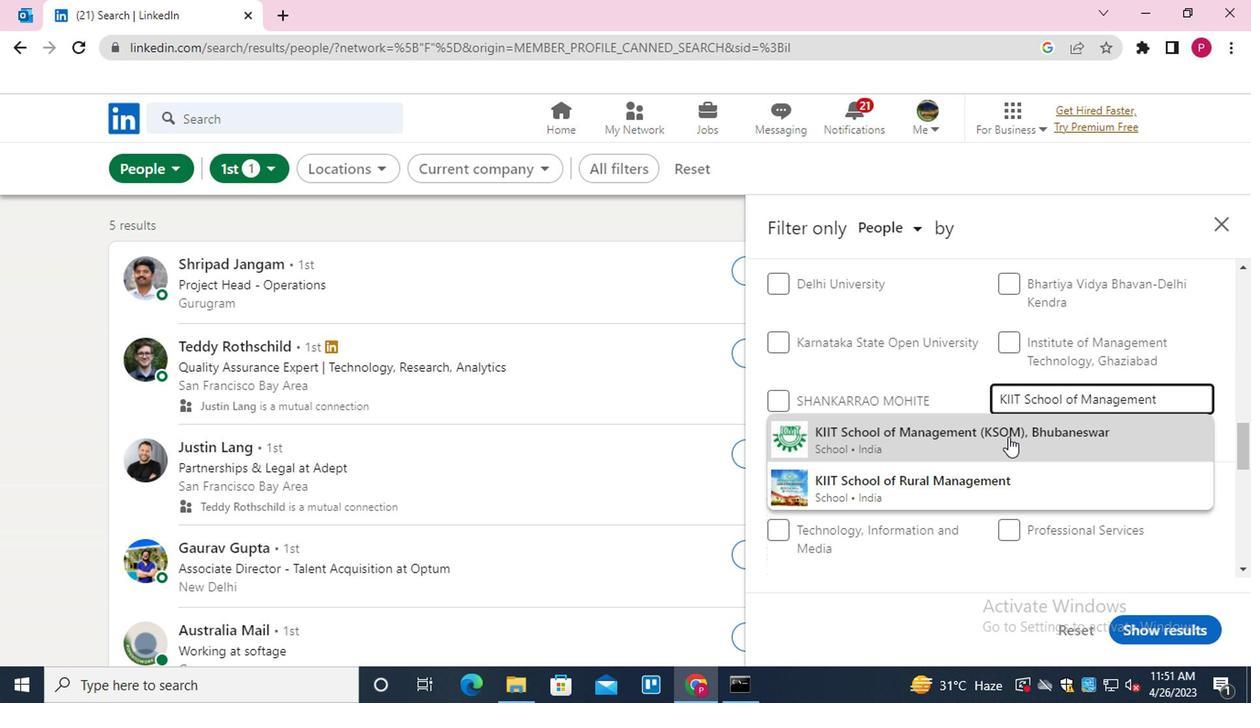 
Action: Mouse moved to (929, 469)
Screenshot: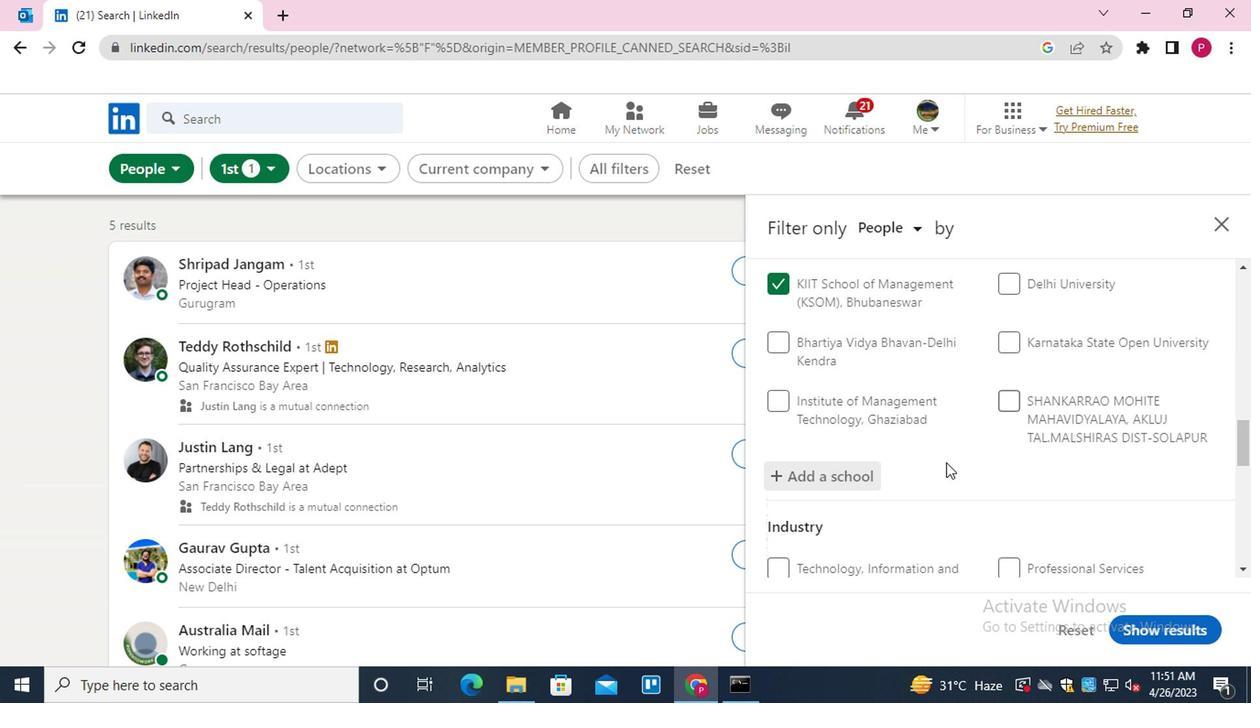 
Action: Mouse scrolled (929, 468) with delta (0, 0)
Screenshot: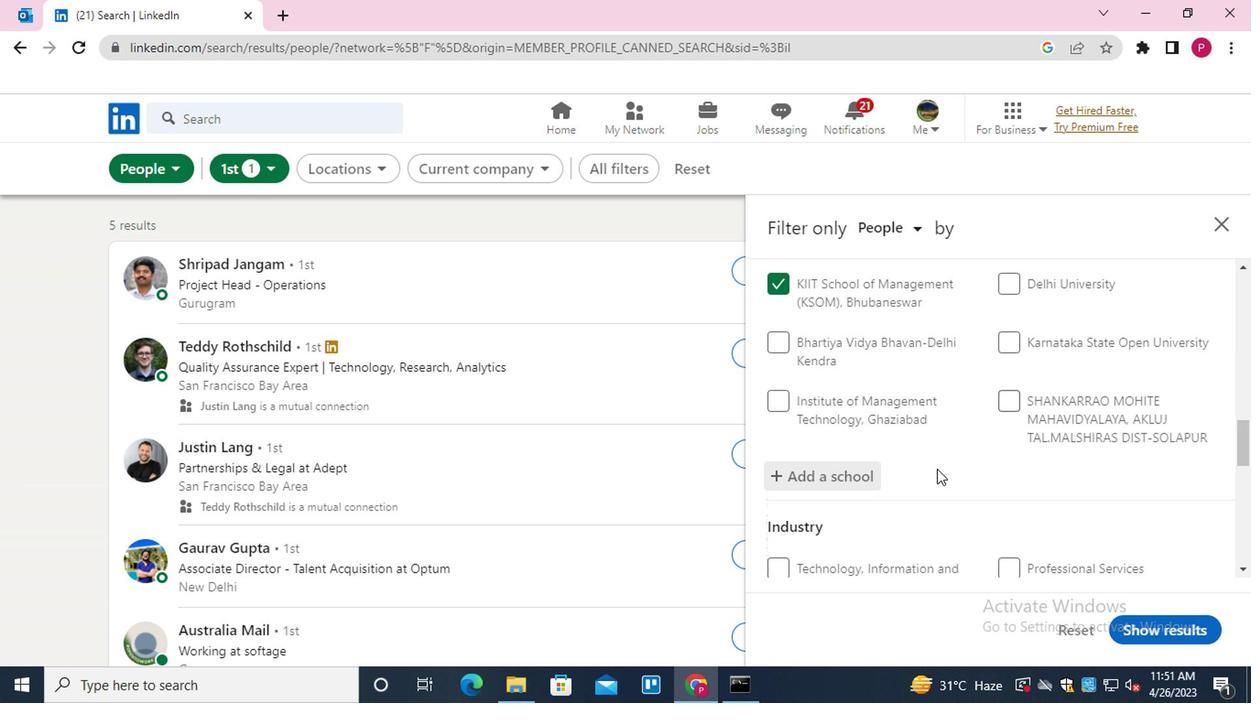 
Action: Mouse scrolled (929, 468) with delta (0, 0)
Screenshot: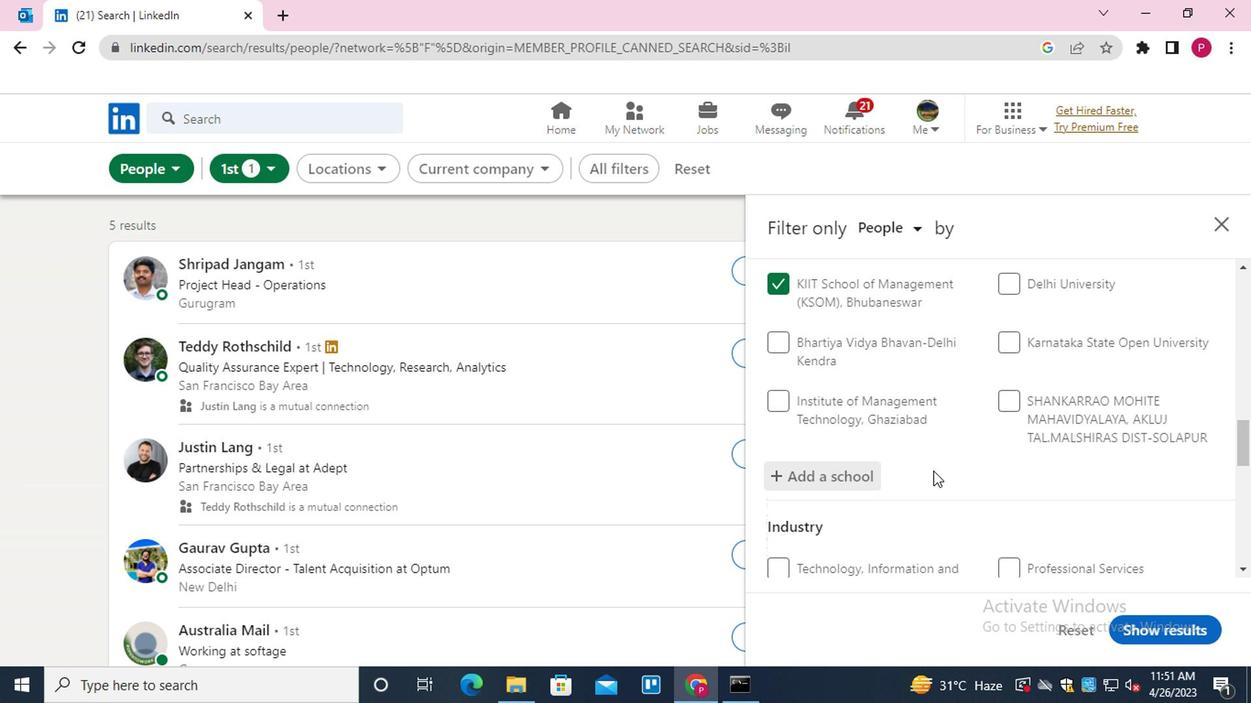 
Action: Mouse moved to (1036, 497)
Screenshot: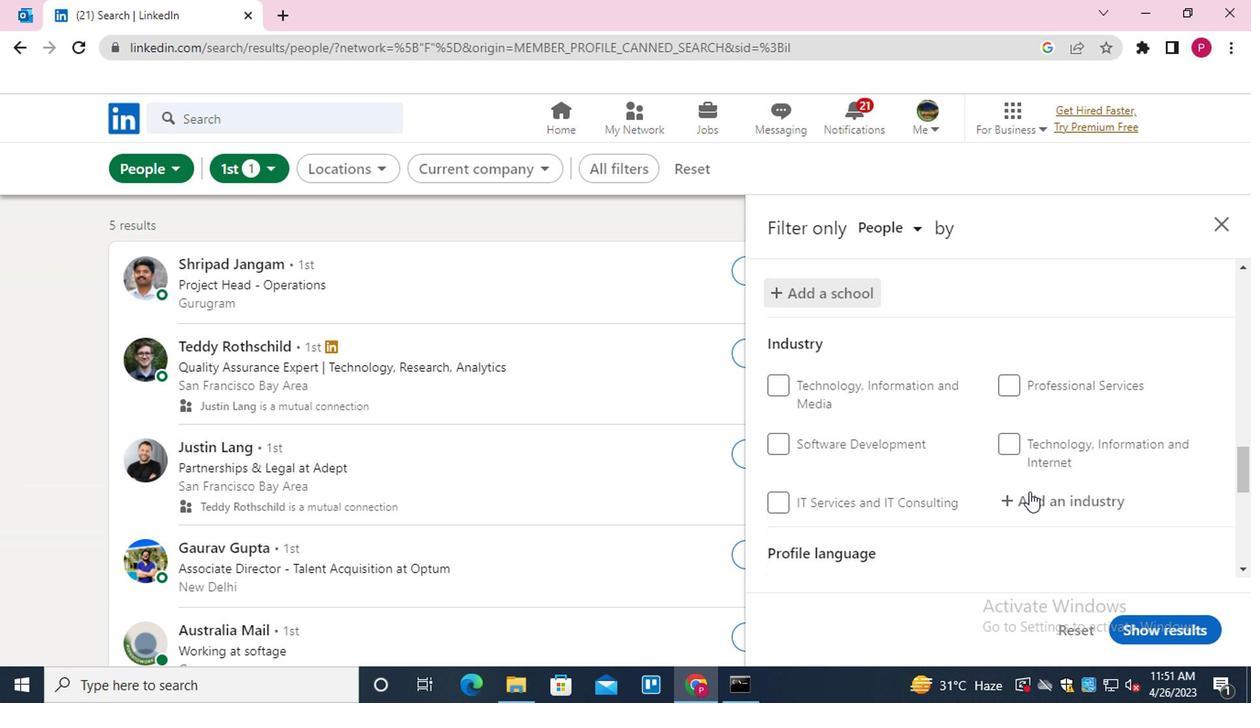 
Action: Mouse pressed left at (1036, 497)
Screenshot: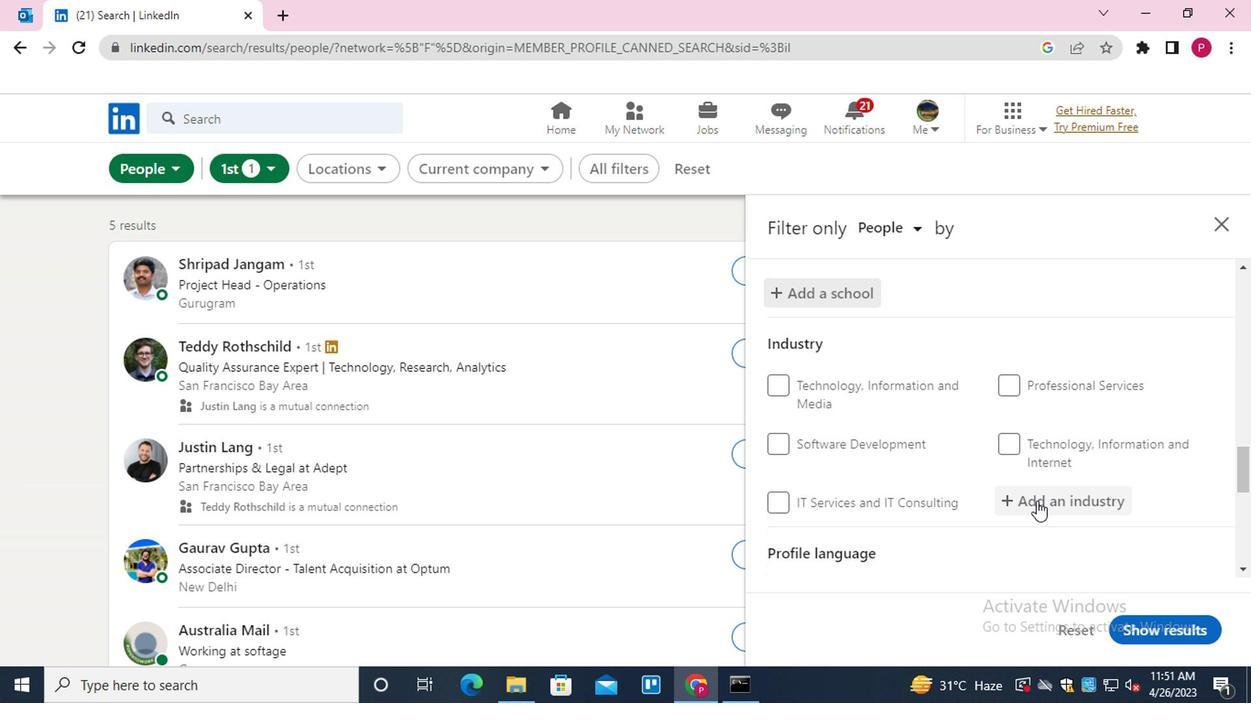 
Action: Mouse moved to (1038, 498)
Screenshot: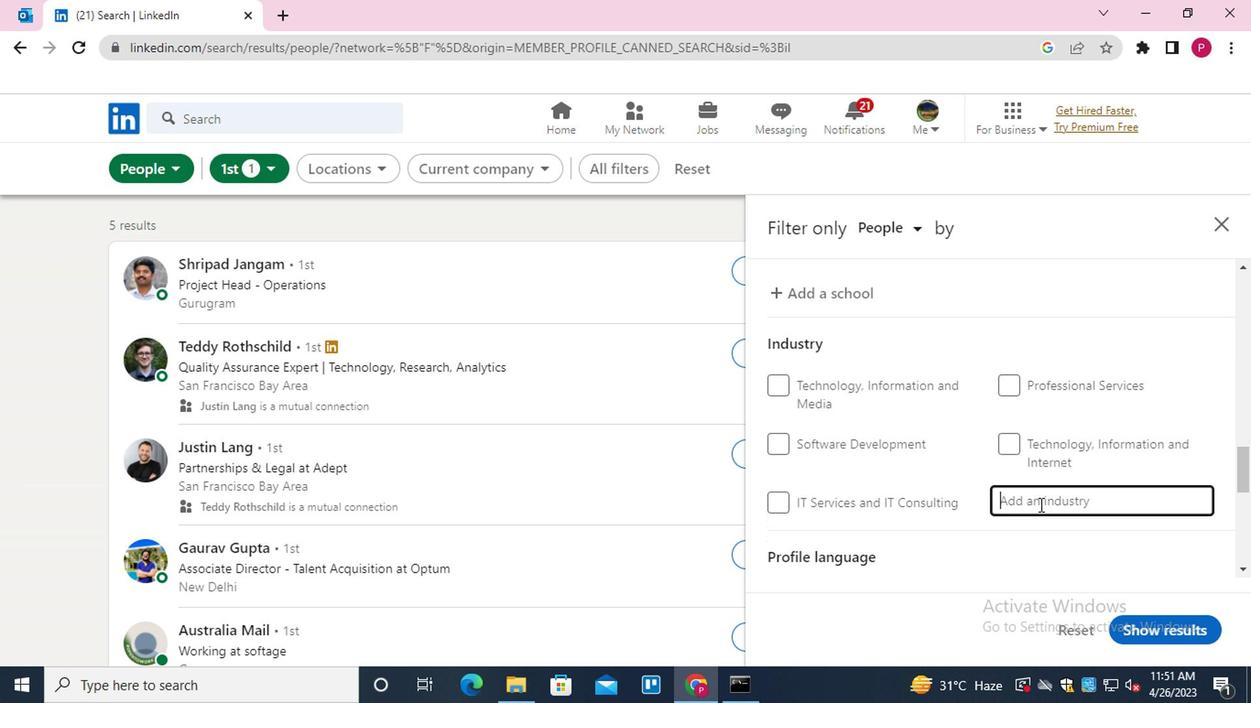
Action: Key pressed <Key.shift>NONMETALIC<Key.down><Key.backspace><Key.backspace><Key.backspace><Key.down><Key.down><Key.enter>
Screenshot: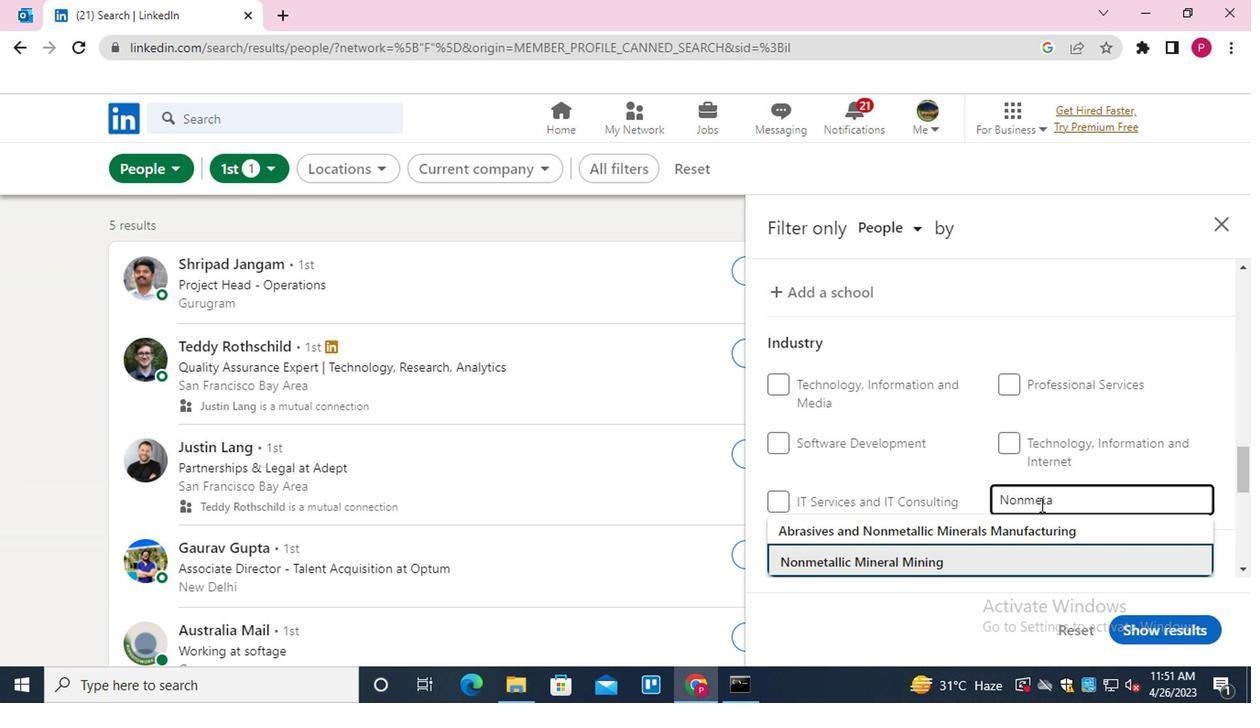 
Action: Mouse moved to (1014, 514)
Screenshot: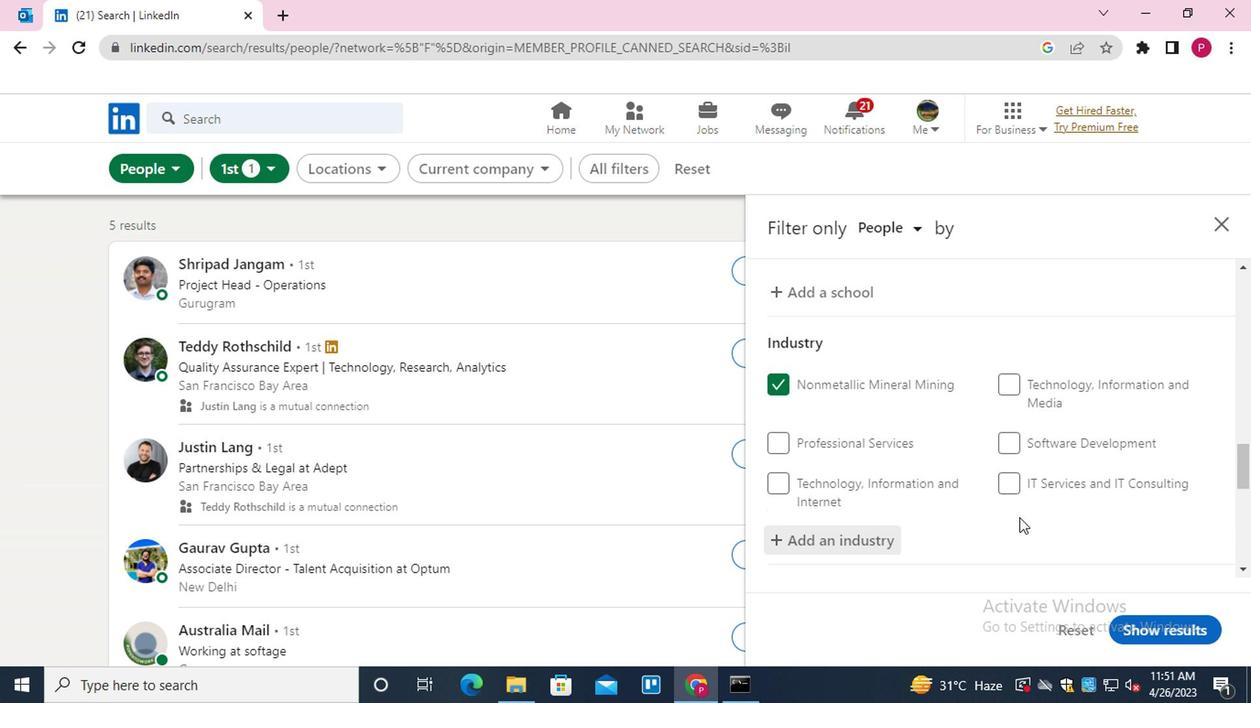 
Action: Mouse scrolled (1014, 513) with delta (0, -1)
Screenshot: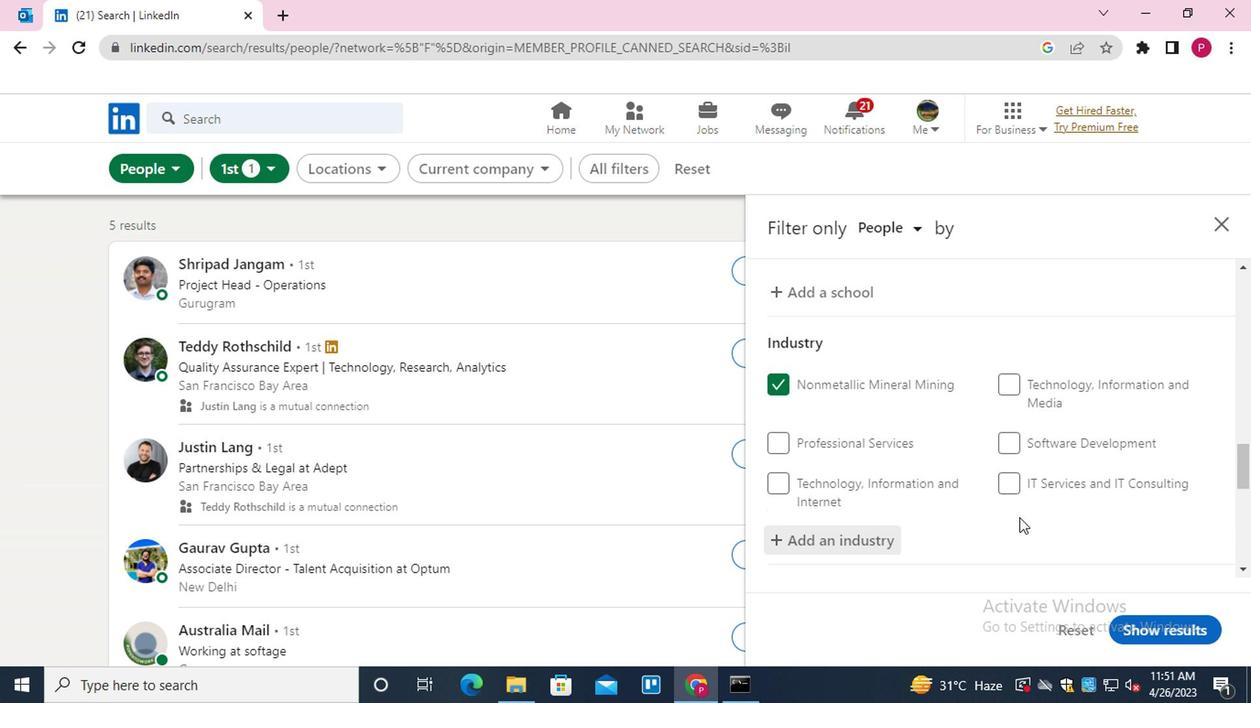 
Action: Mouse moved to (1013, 514)
Screenshot: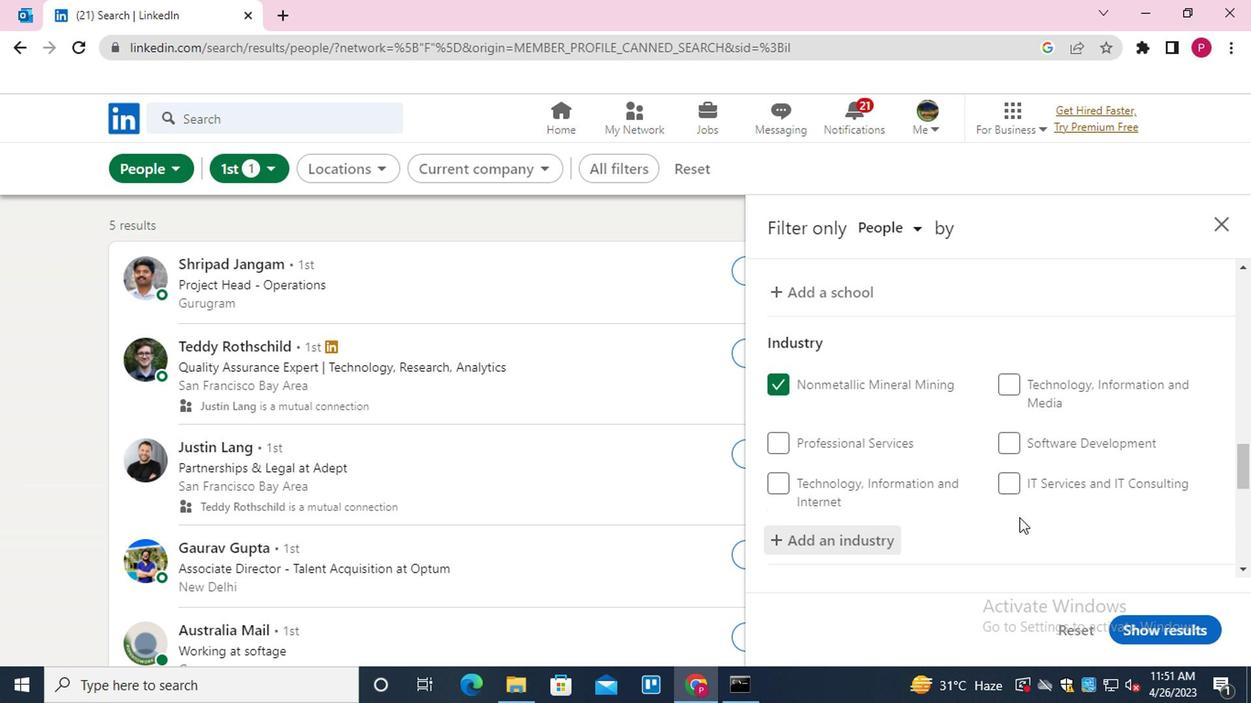 
Action: Mouse scrolled (1013, 513) with delta (0, -1)
Screenshot: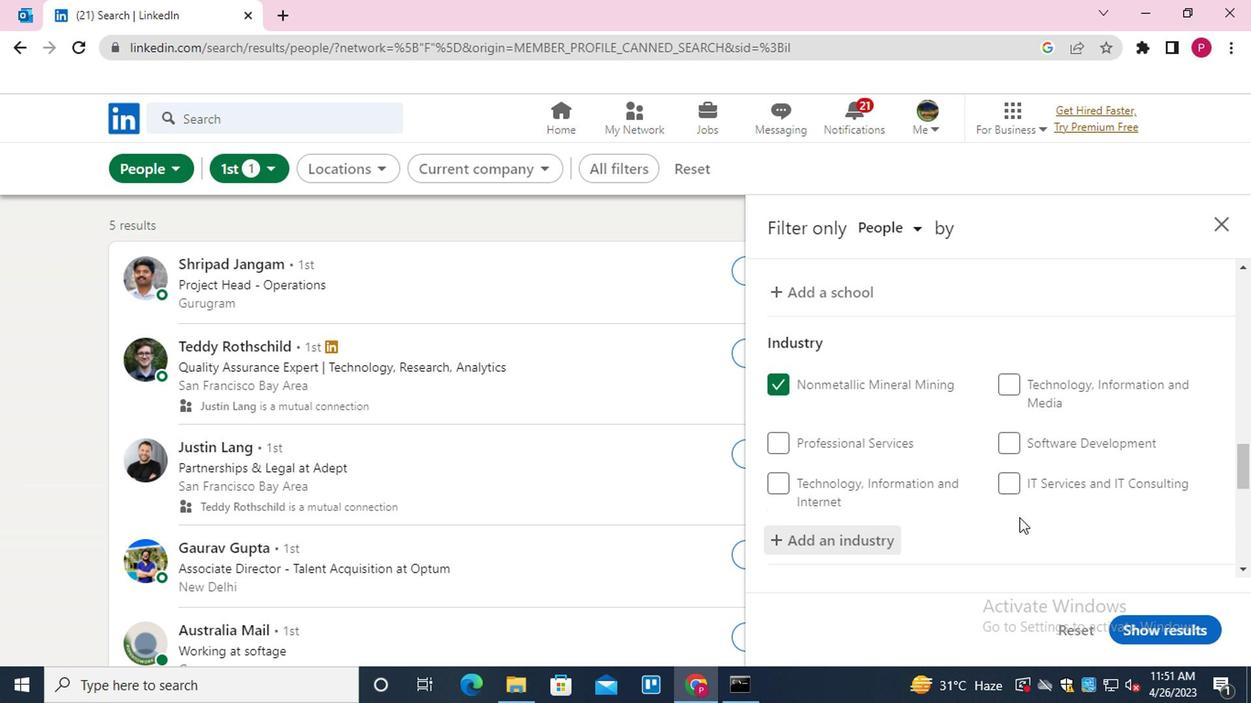 
Action: Mouse moved to (1012, 514)
Screenshot: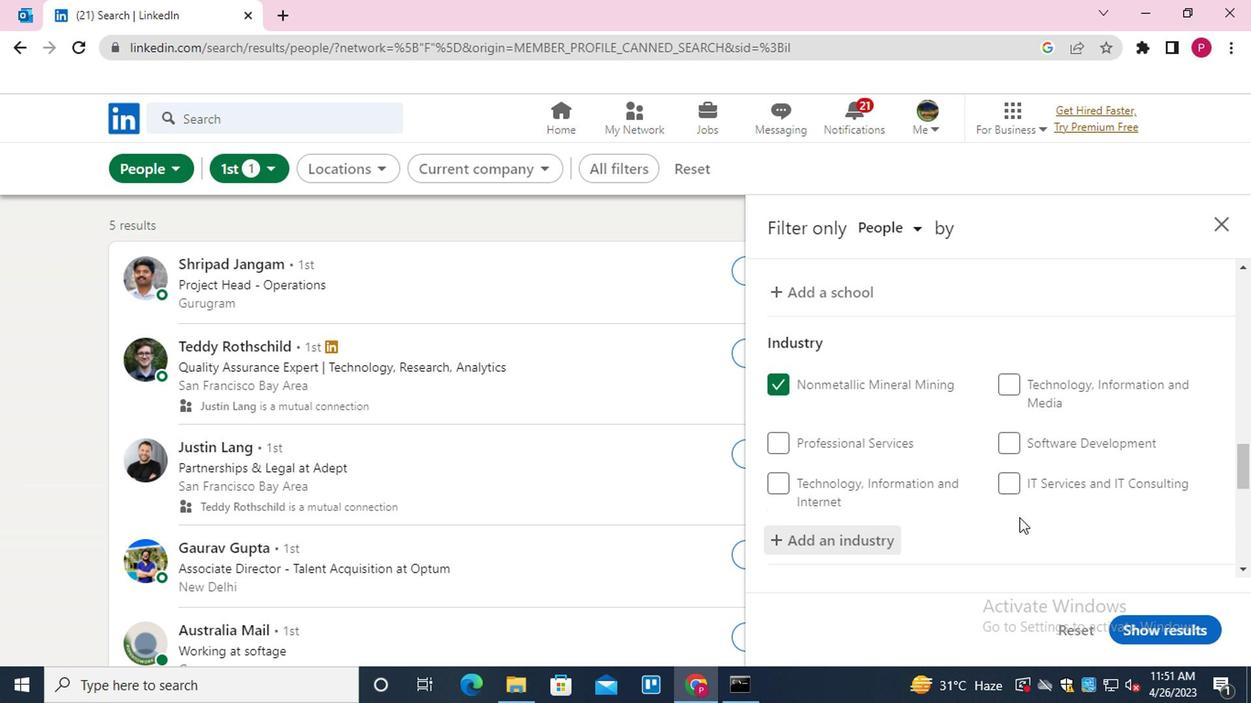 
Action: Mouse scrolled (1012, 513) with delta (0, -1)
Screenshot: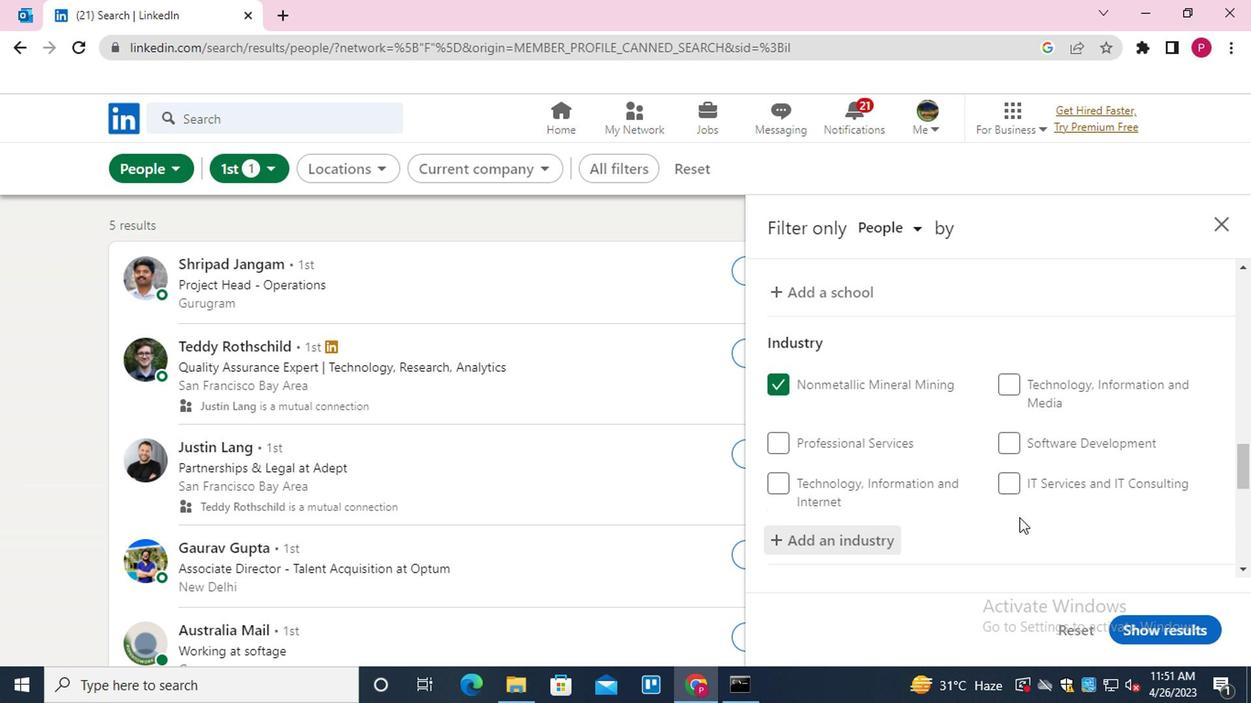 
Action: Mouse moved to (832, 353)
Screenshot: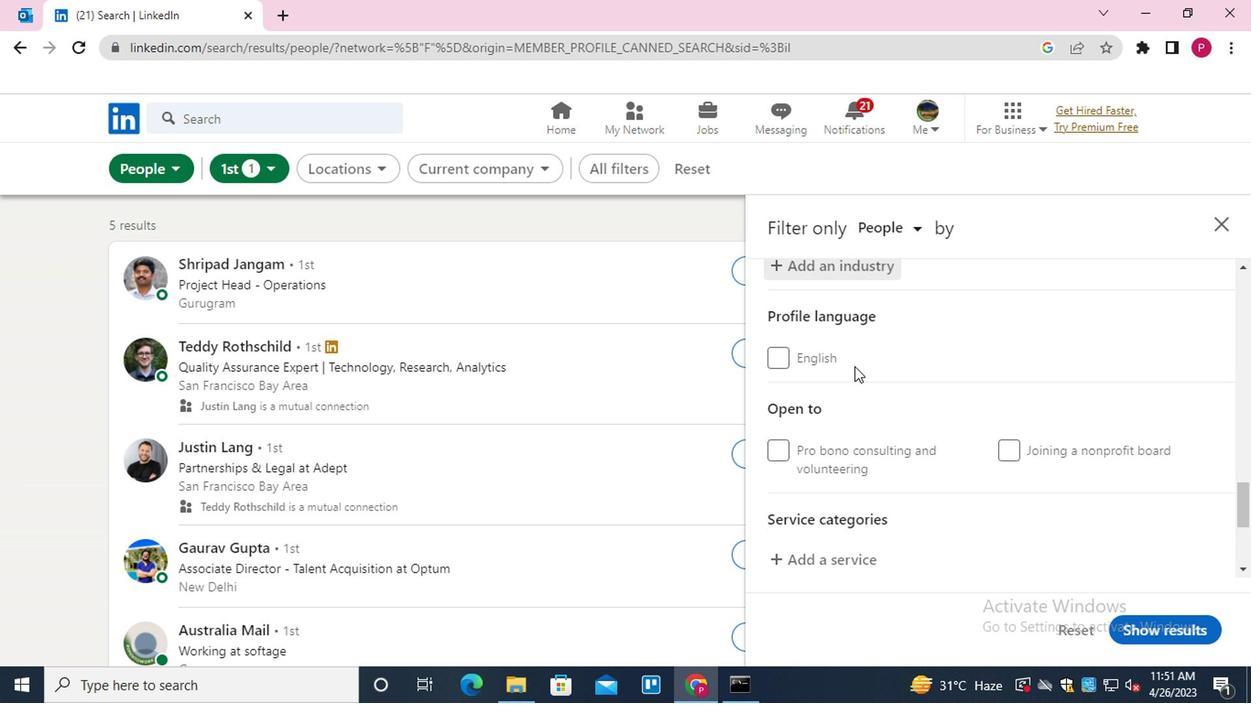 
Action: Mouse pressed left at (832, 353)
Screenshot: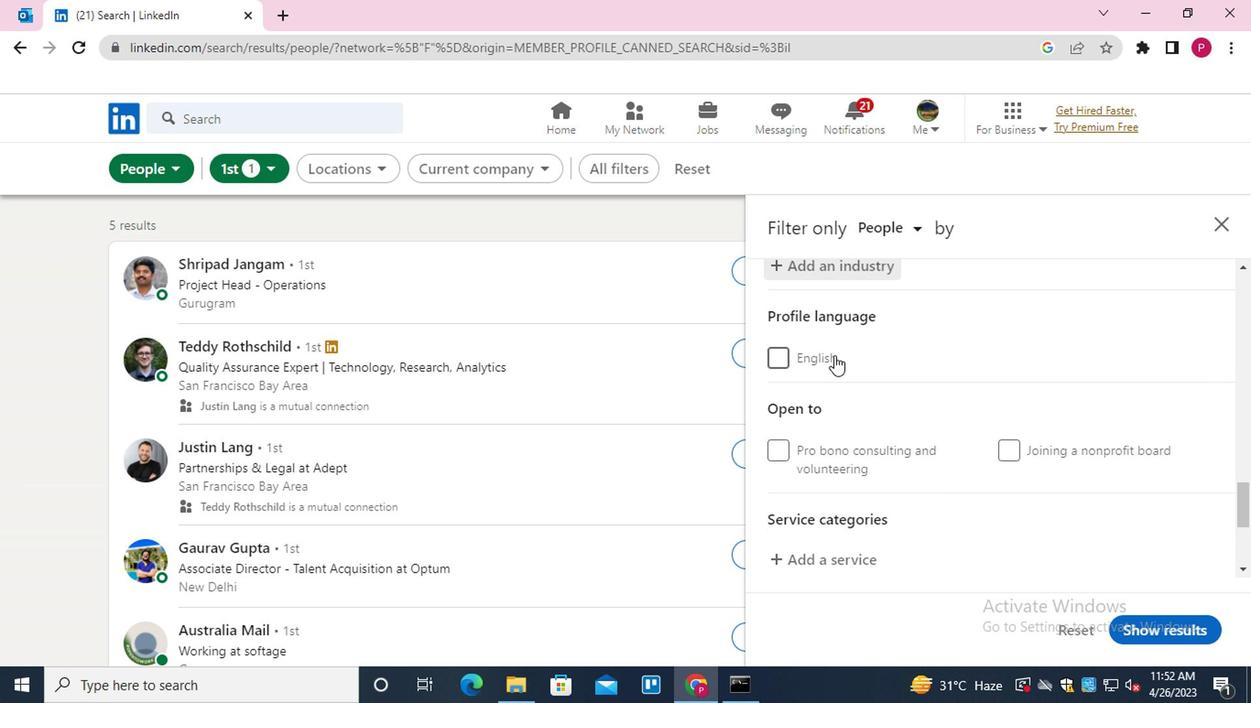 
Action: Mouse moved to (823, 361)
Screenshot: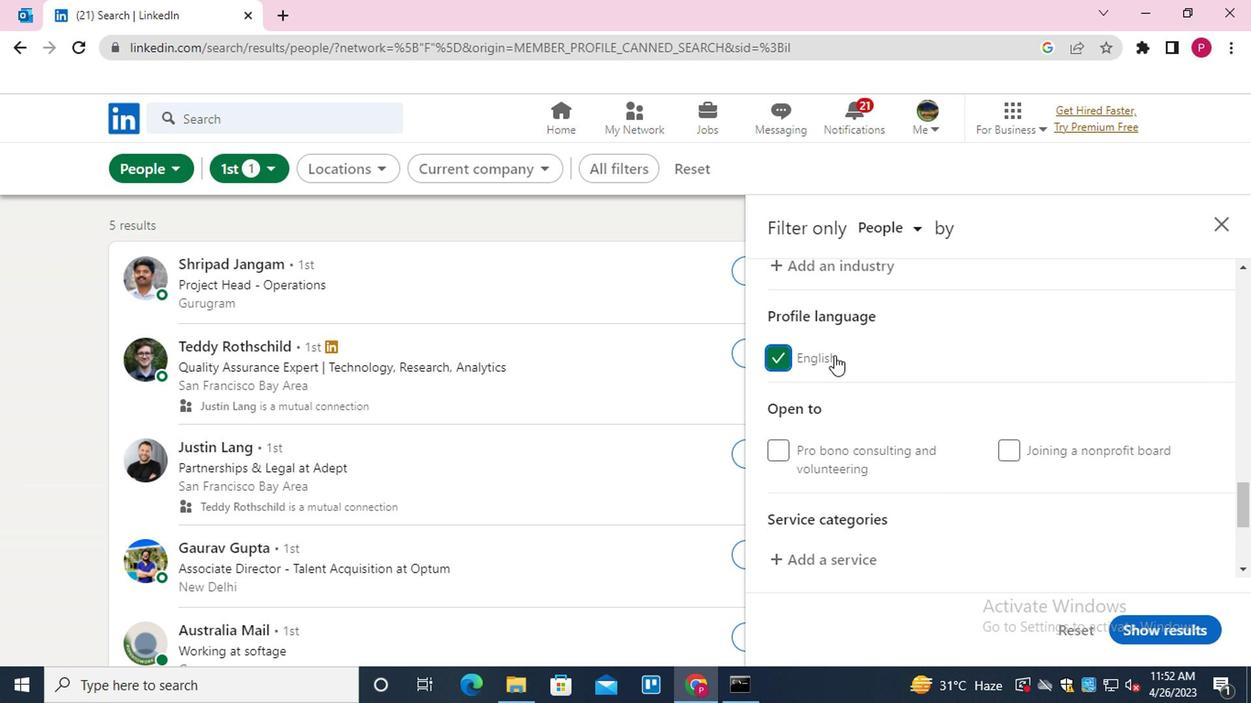 
Action: Mouse scrolled (823, 360) with delta (0, 0)
Screenshot: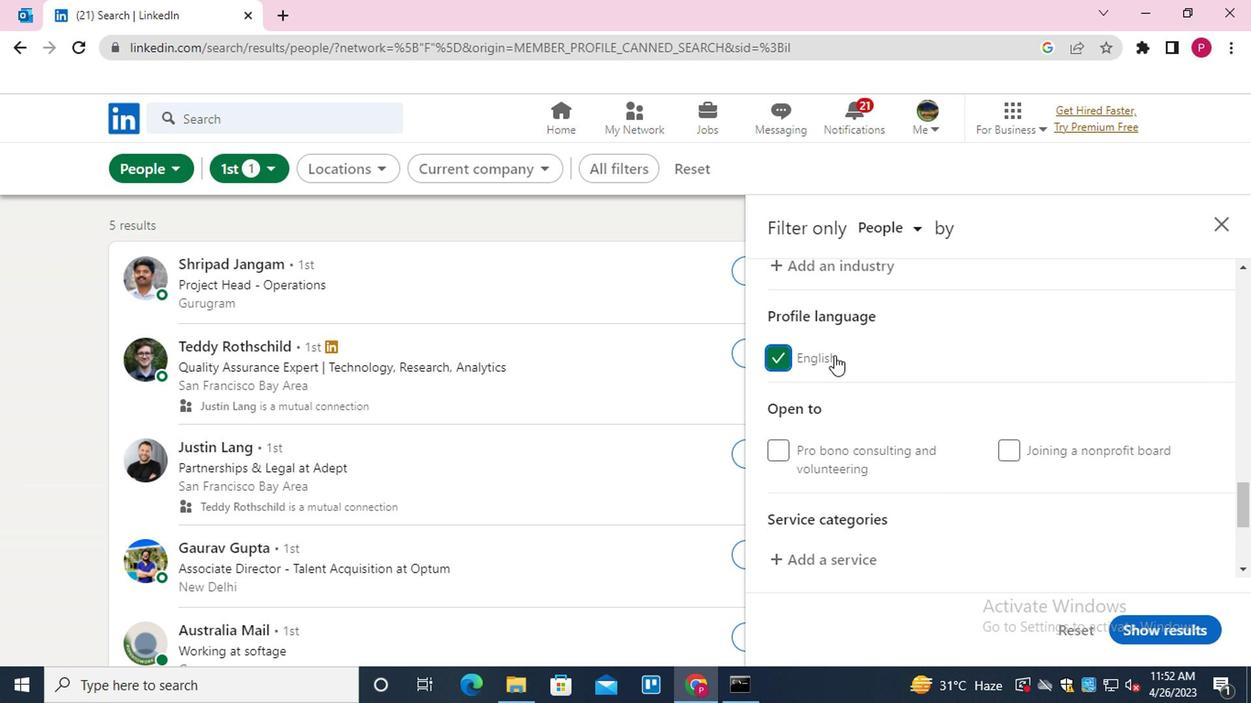 
Action: Mouse moved to (823, 362)
Screenshot: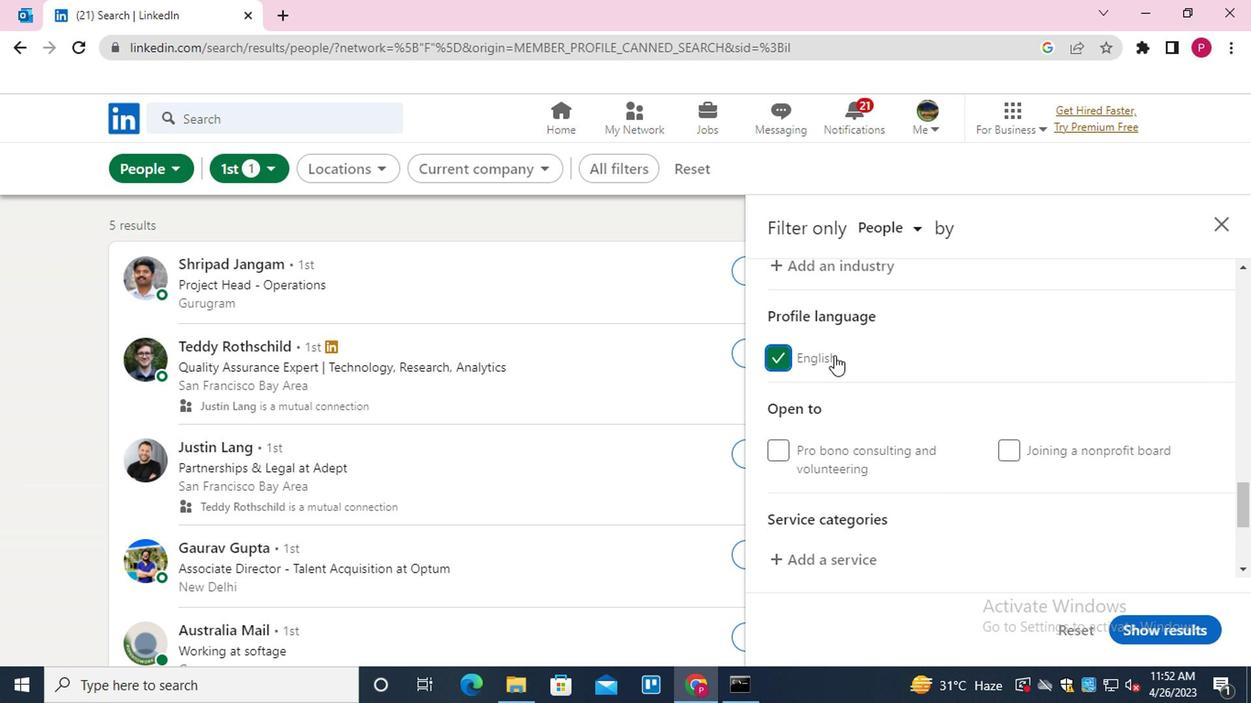 
Action: Mouse scrolled (823, 362) with delta (0, 0)
Screenshot: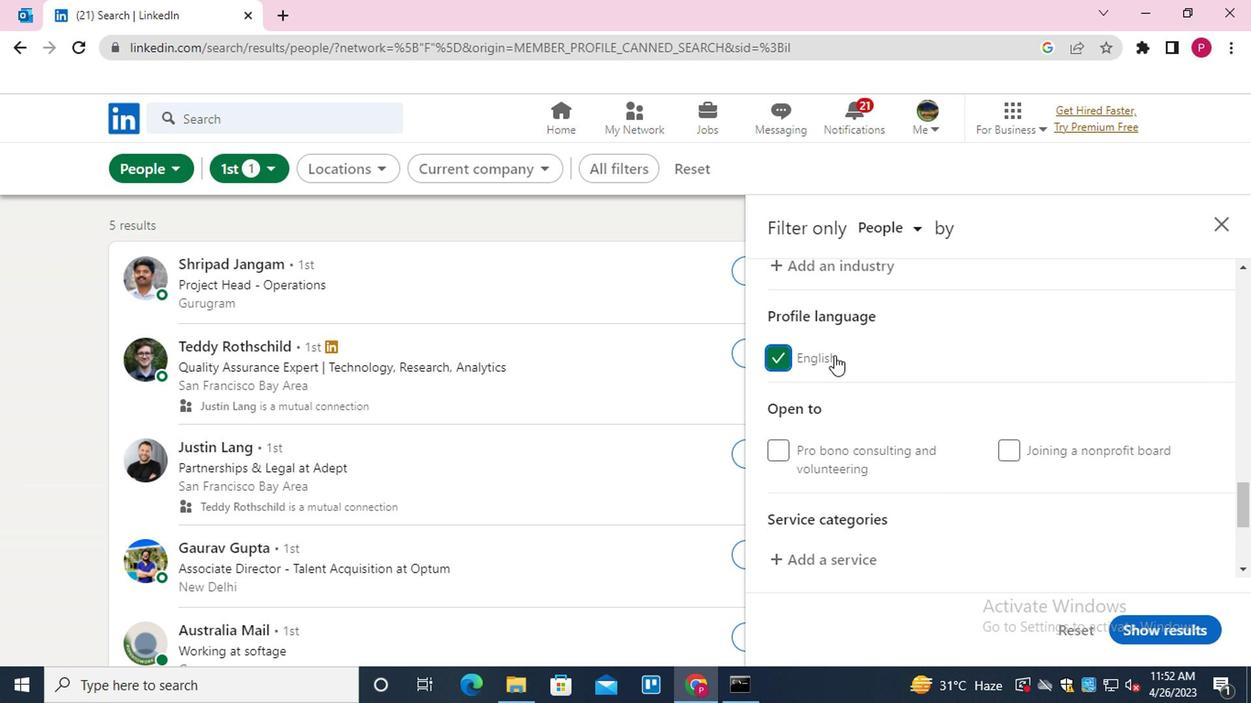 
Action: Mouse moved to (815, 376)
Screenshot: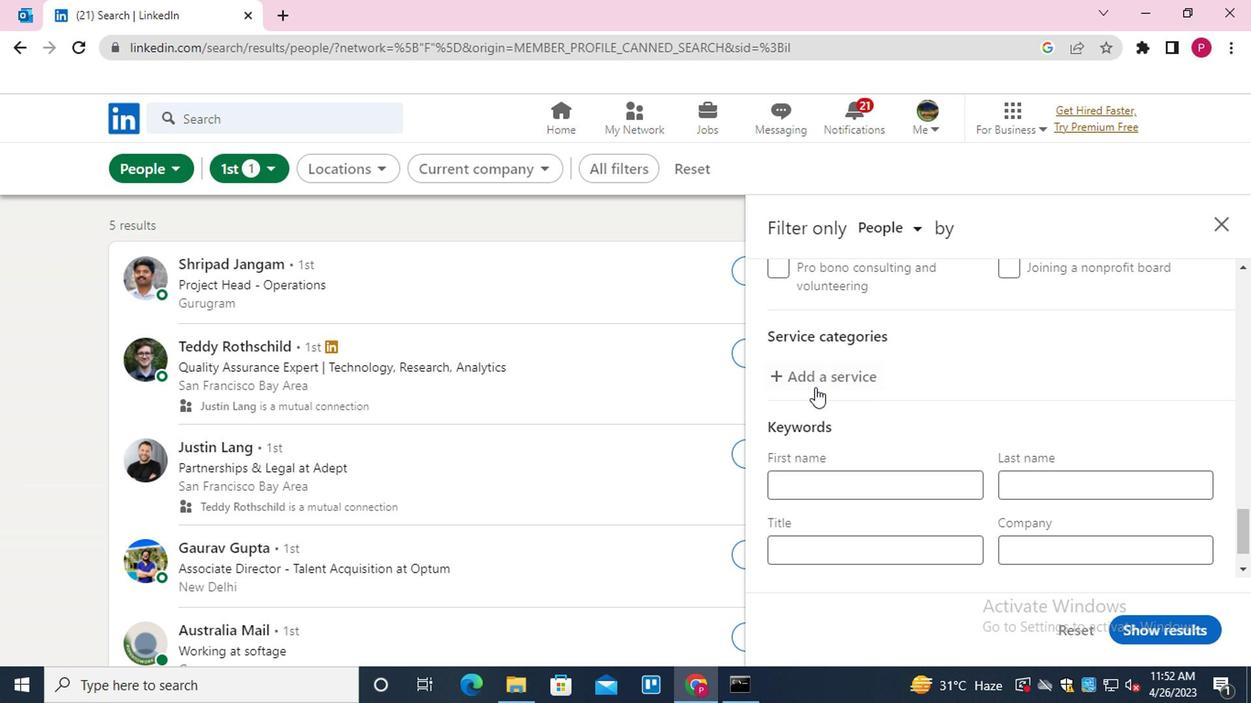 
Action: Mouse pressed left at (815, 376)
Screenshot: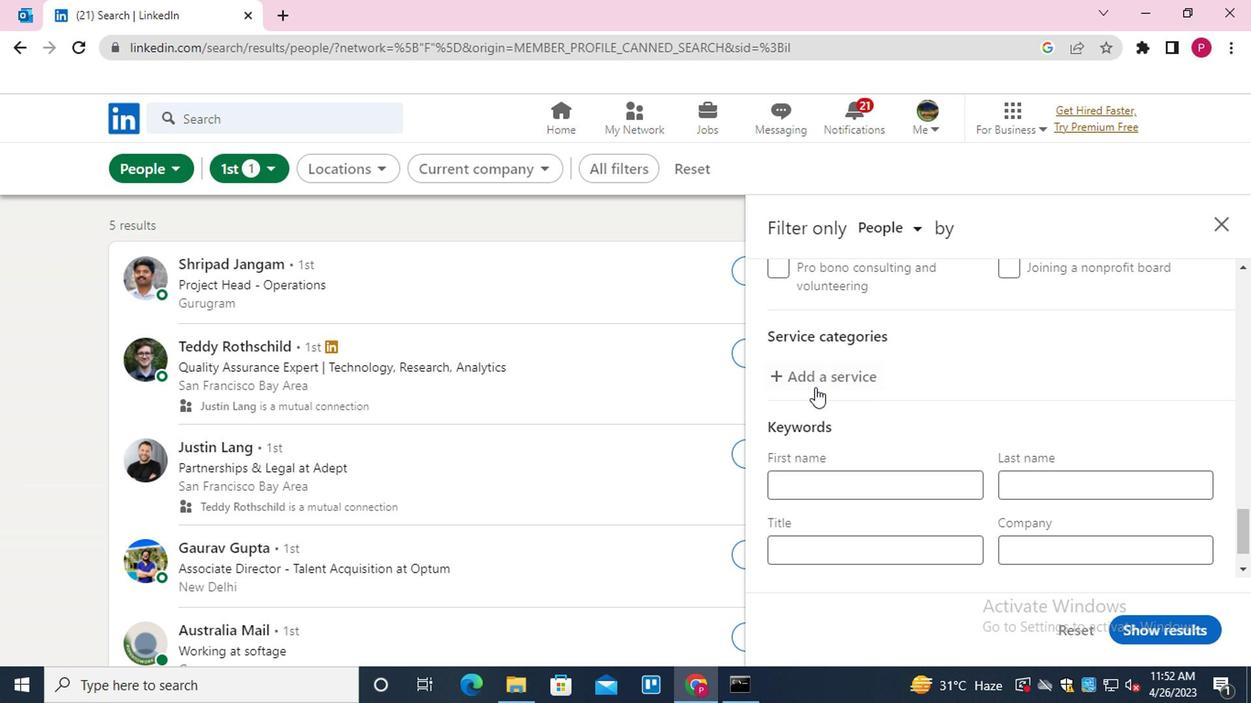 
Action: Key pressed <Key.shift>CORPORATE<Key.down><Key.enter>
Screenshot: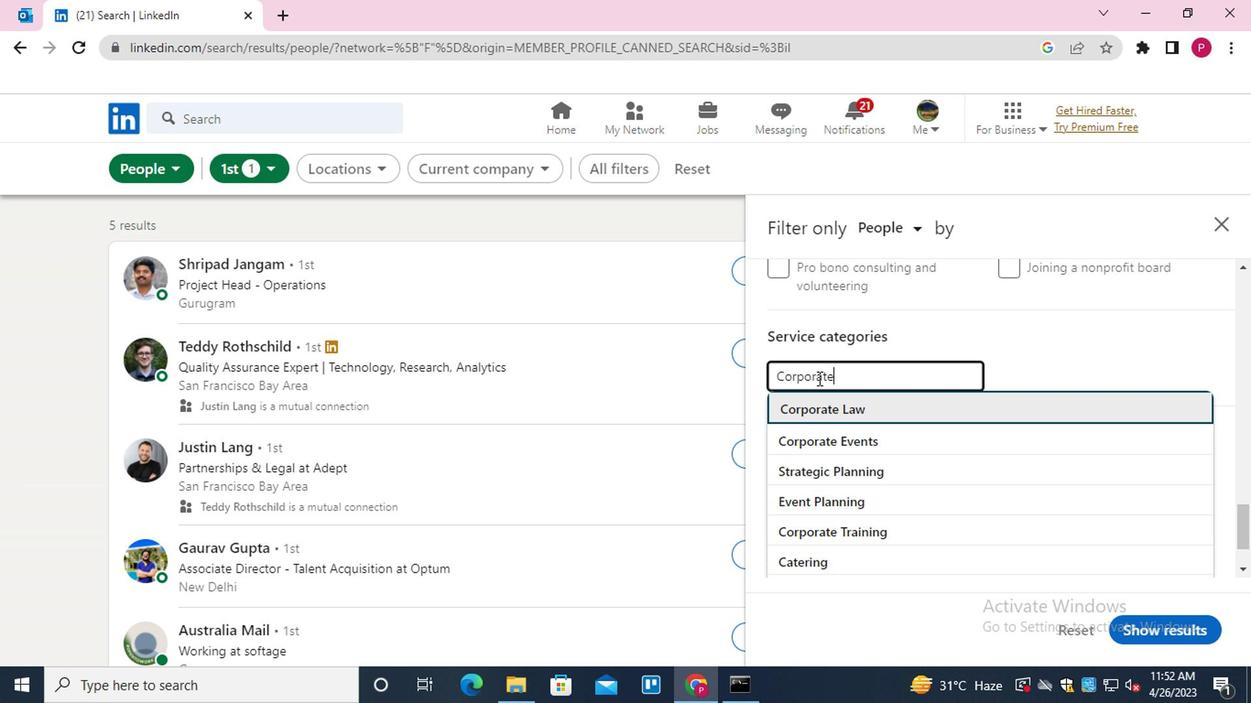 
Action: Mouse moved to (817, 388)
Screenshot: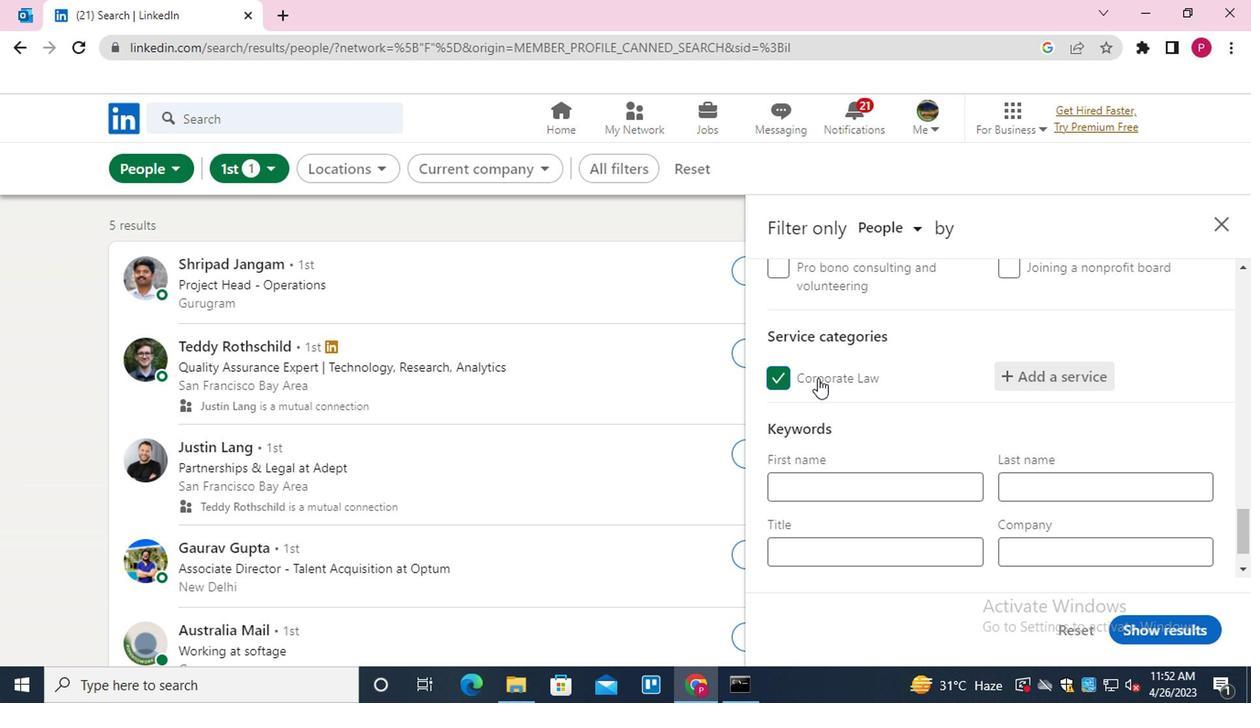 
Action: Mouse scrolled (817, 387) with delta (0, 0)
Screenshot: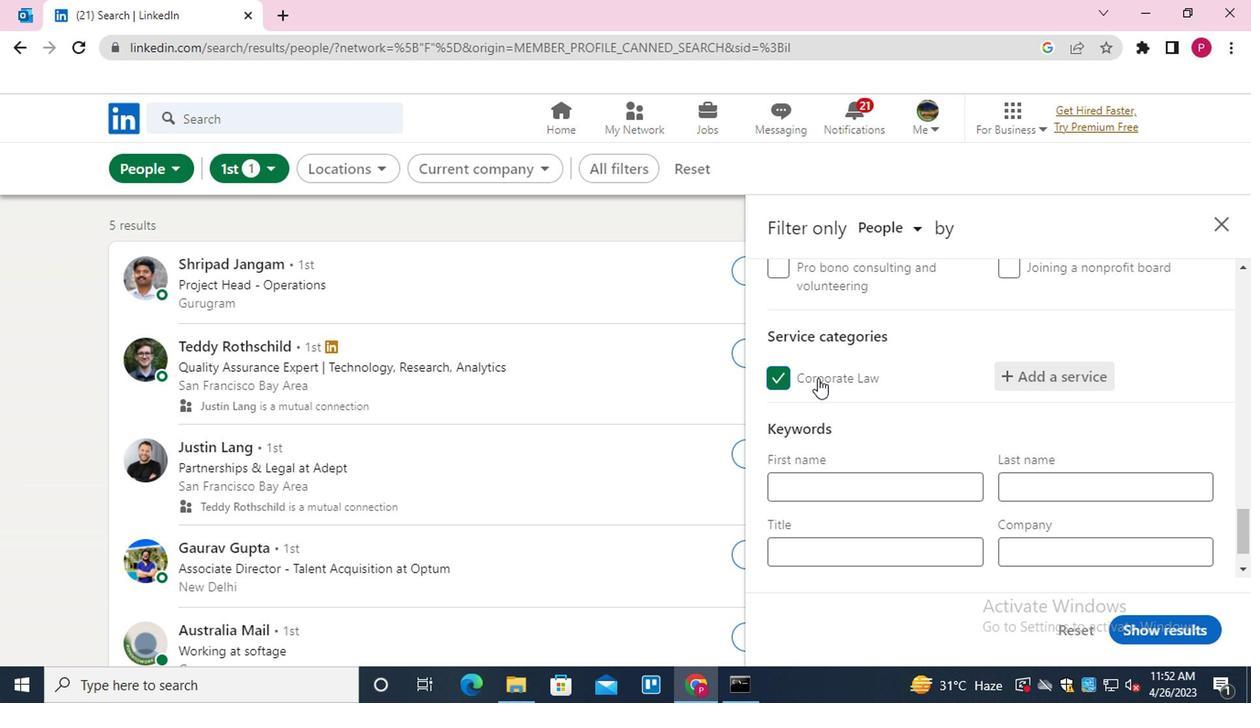 
Action: Mouse moved to (817, 389)
Screenshot: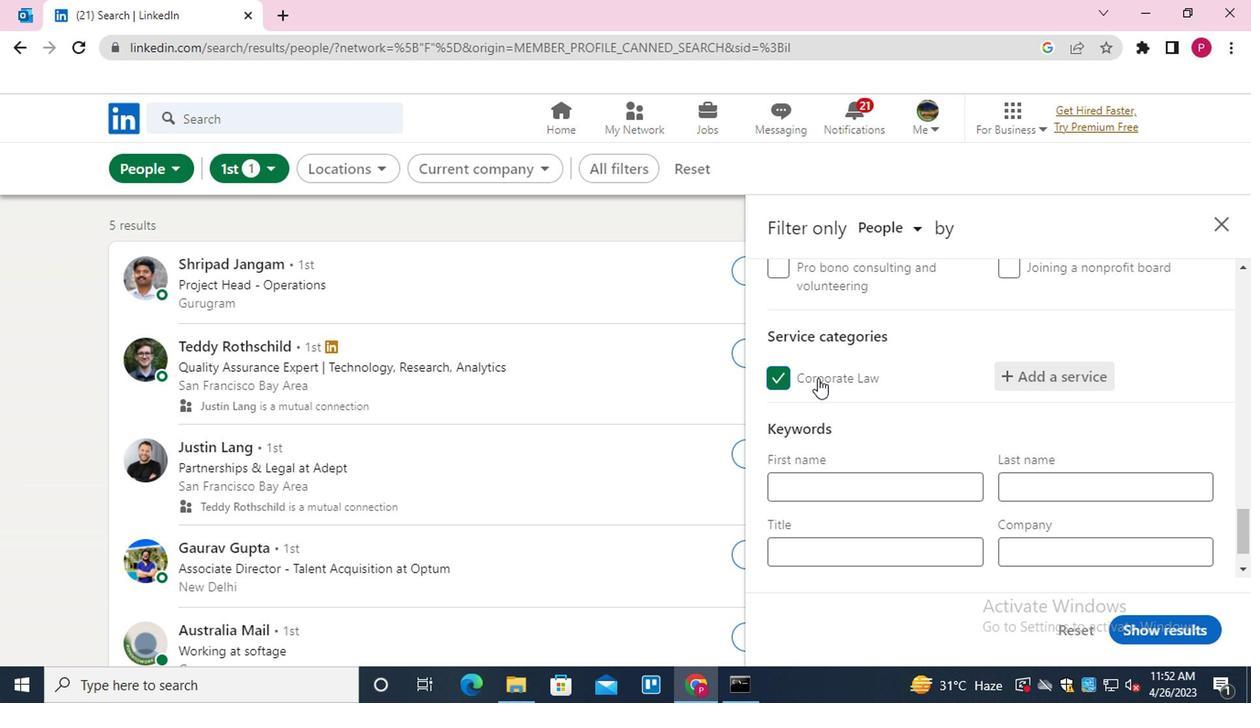 
Action: Mouse scrolled (817, 388) with delta (0, -1)
Screenshot: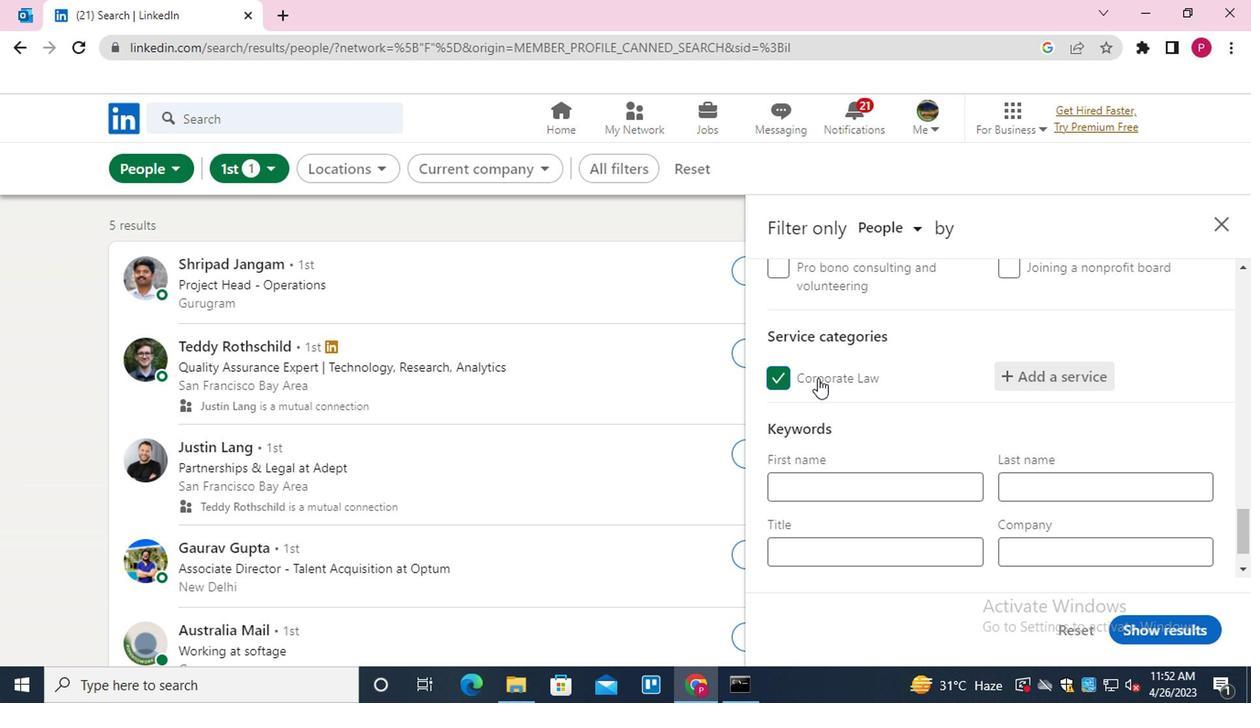 
Action: Mouse moved to (819, 398)
Screenshot: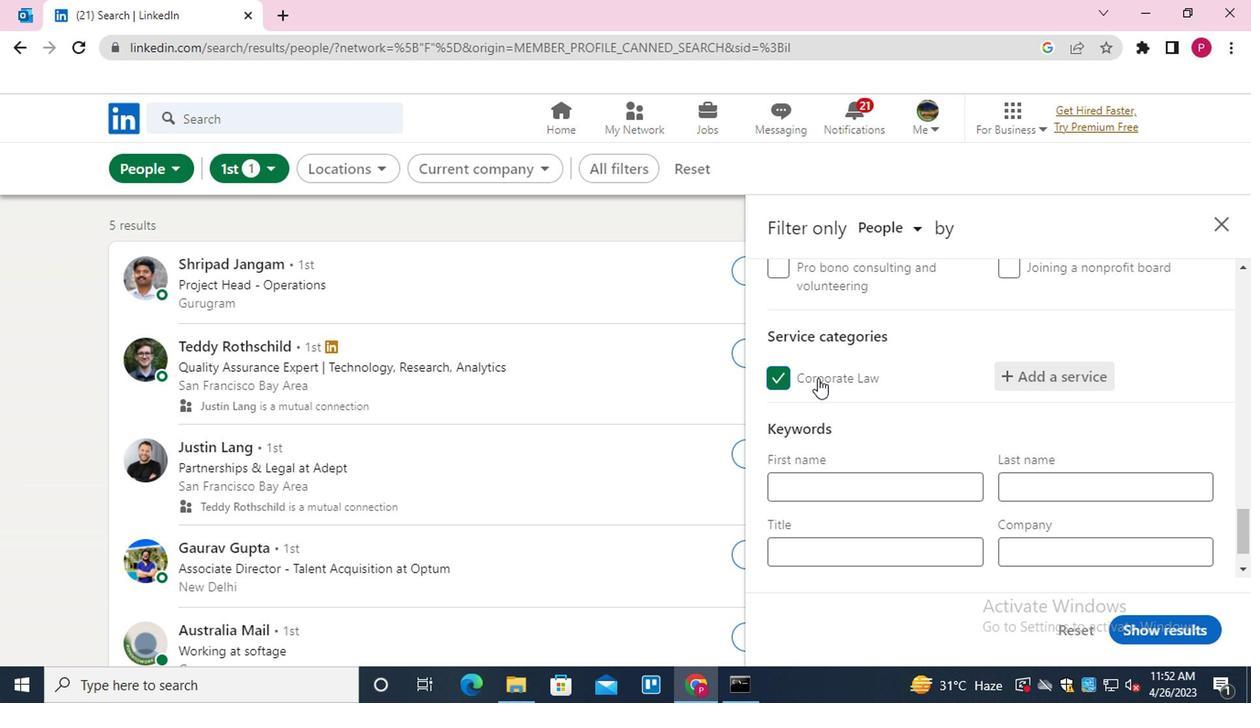 
Action: Mouse scrolled (819, 397) with delta (0, 0)
Screenshot: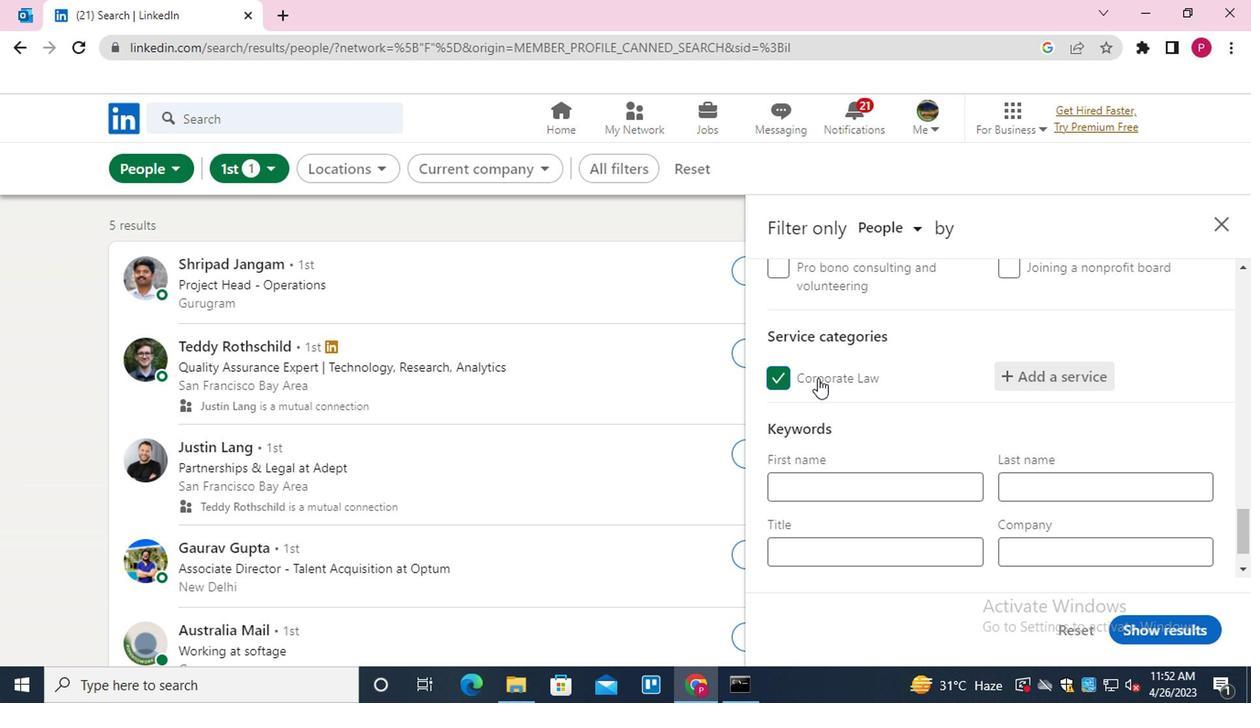 
Action: Mouse moved to (824, 406)
Screenshot: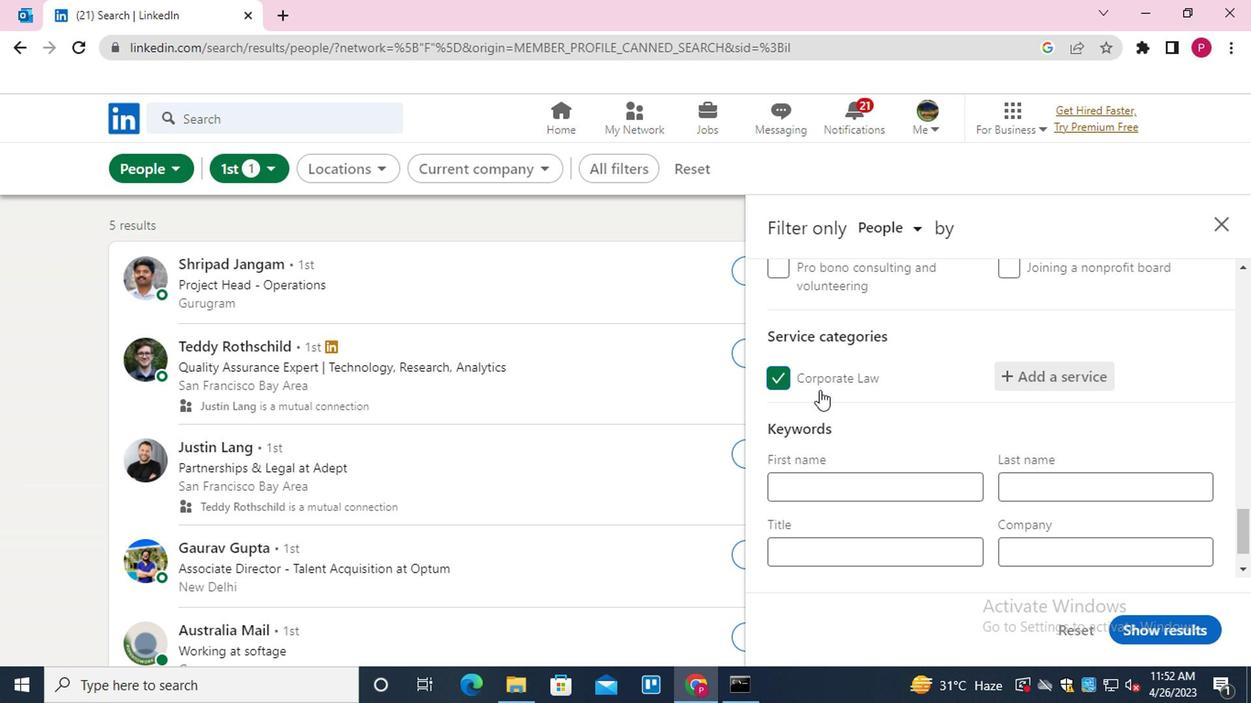 
Action: Mouse scrolled (824, 405) with delta (0, -1)
Screenshot: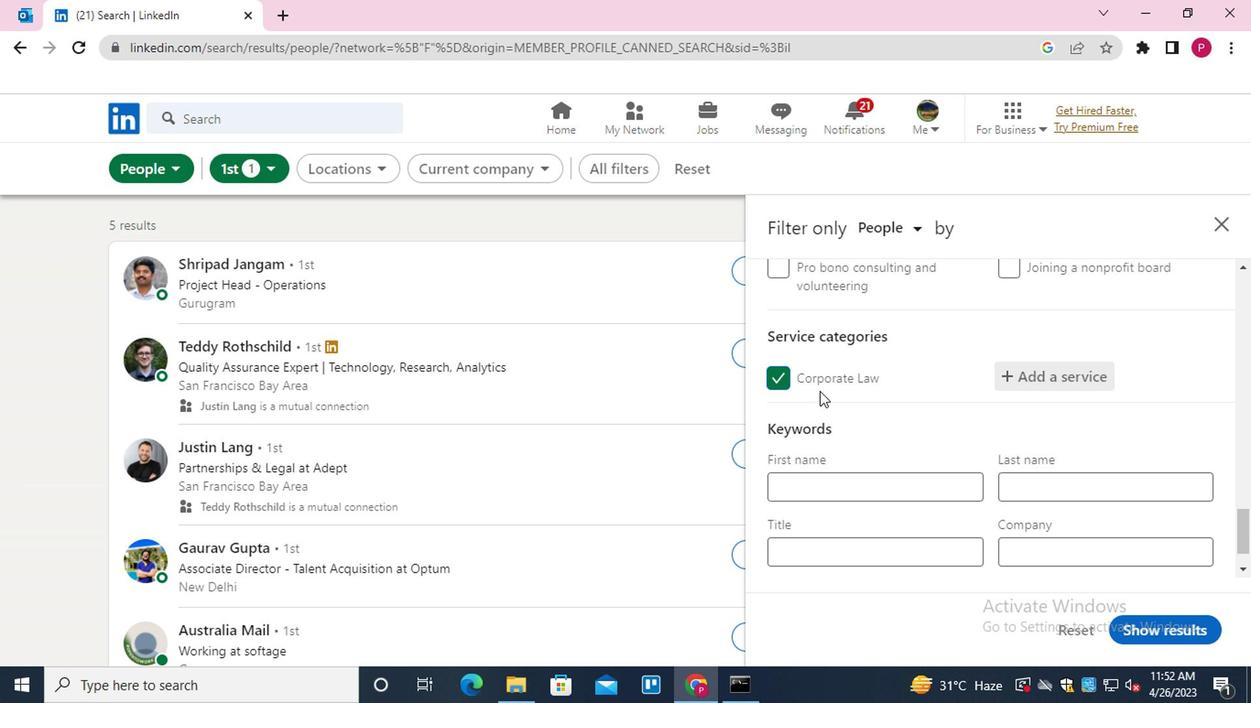 
Action: Mouse moved to (877, 482)
Screenshot: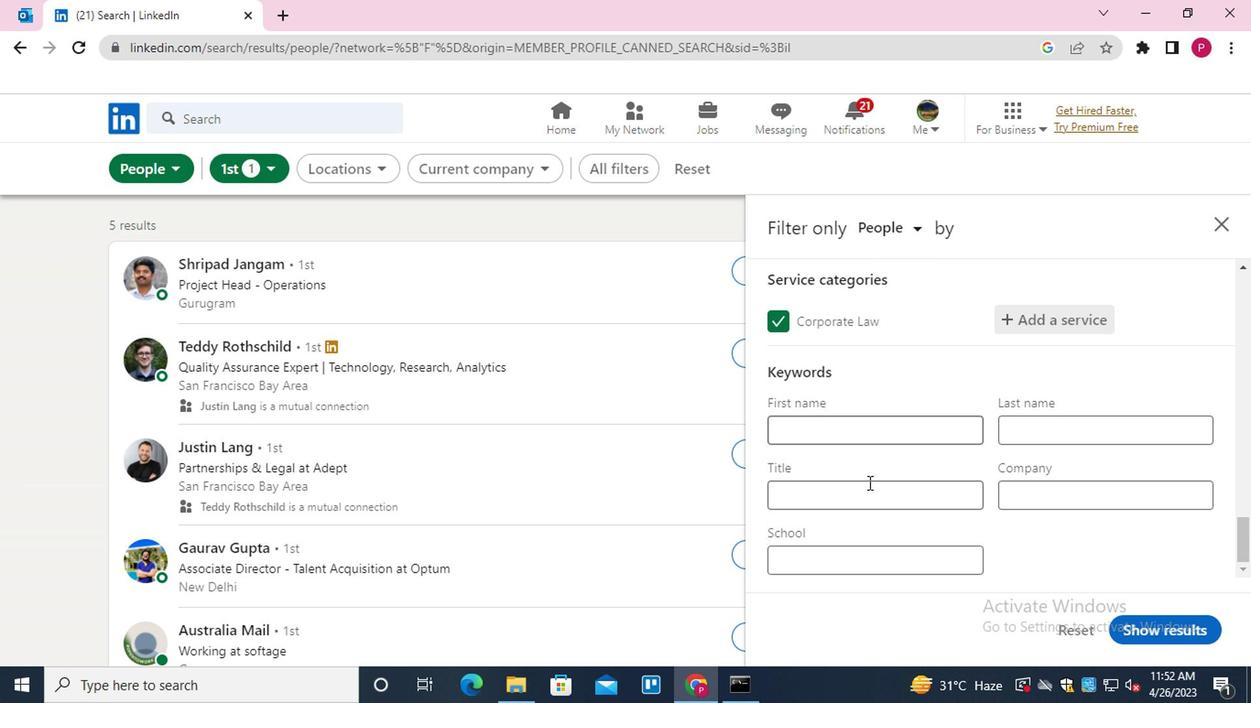 
Action: Mouse pressed left at (877, 482)
Screenshot: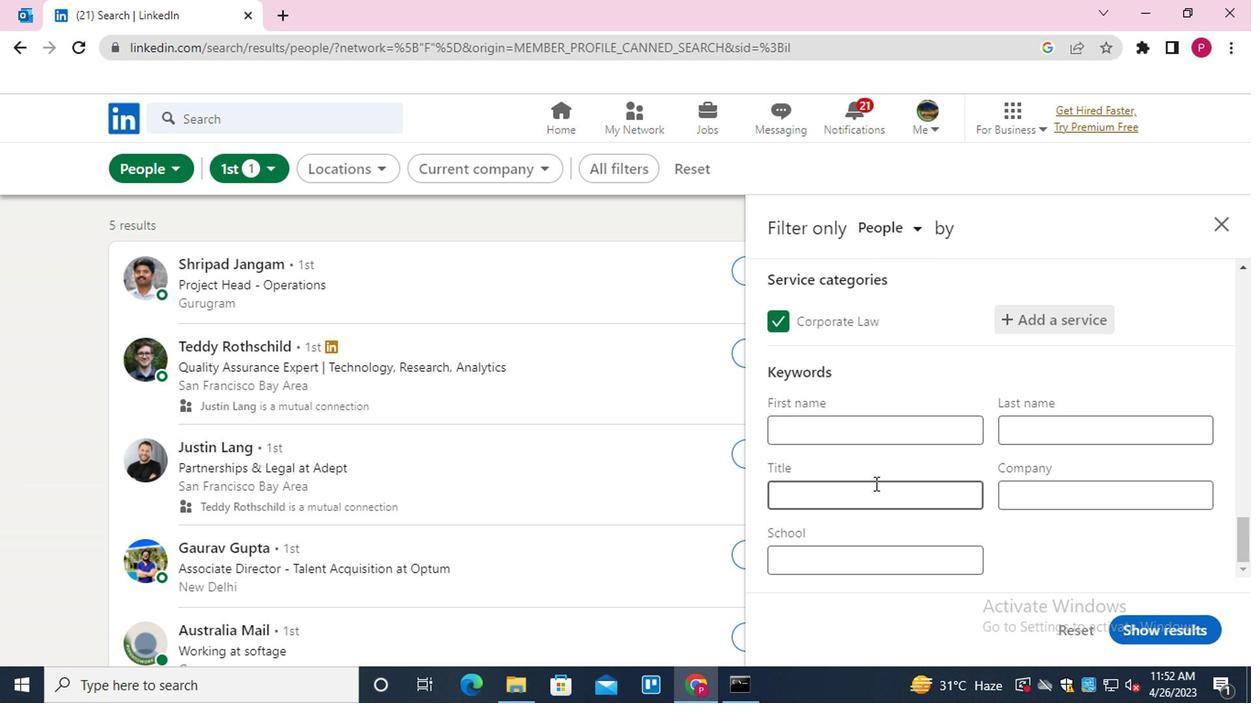 
Action: Mouse moved to (877, 483)
Screenshot: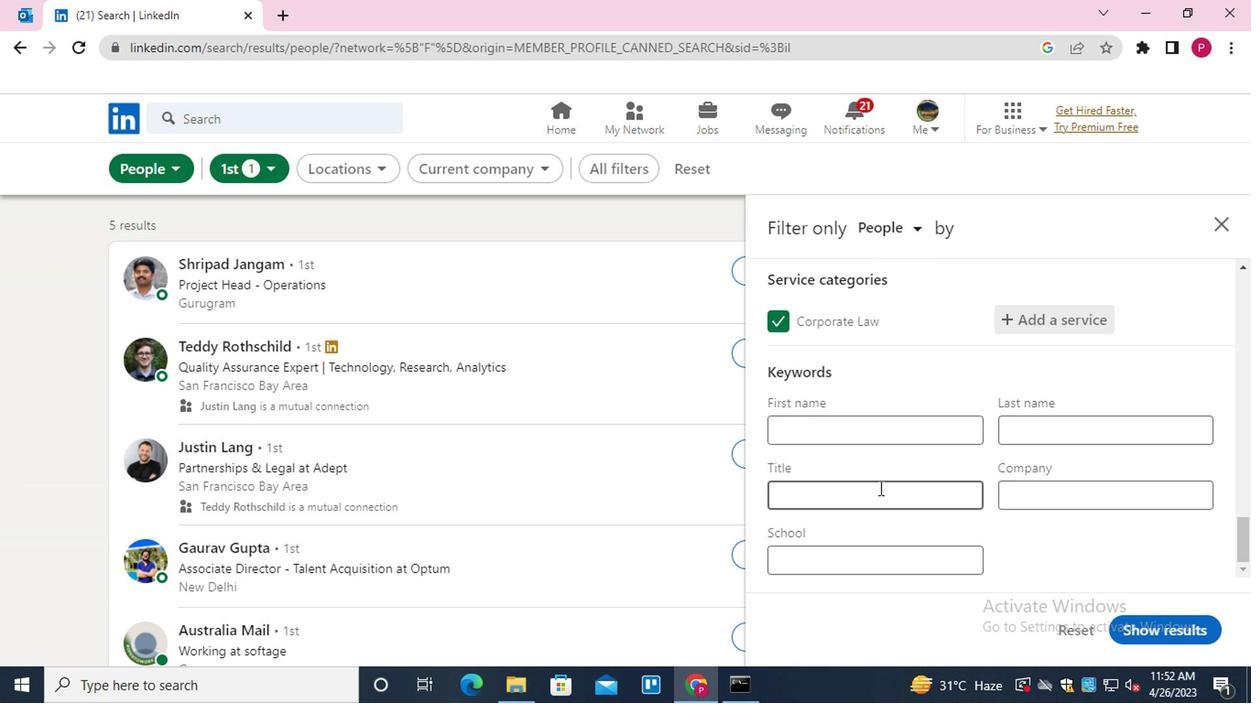 
Action: Key pressed <Key.shift><Key.shift>PROFESSOR
Screenshot: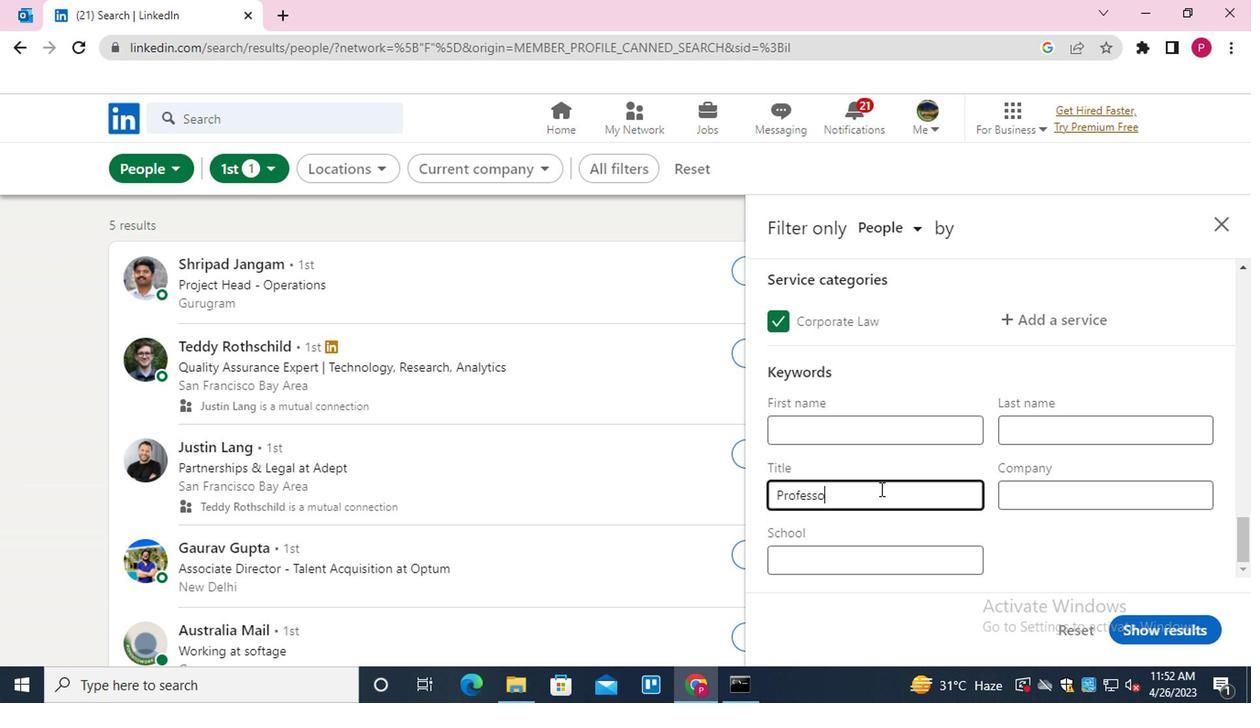 
Action: Mouse moved to (1139, 617)
Screenshot: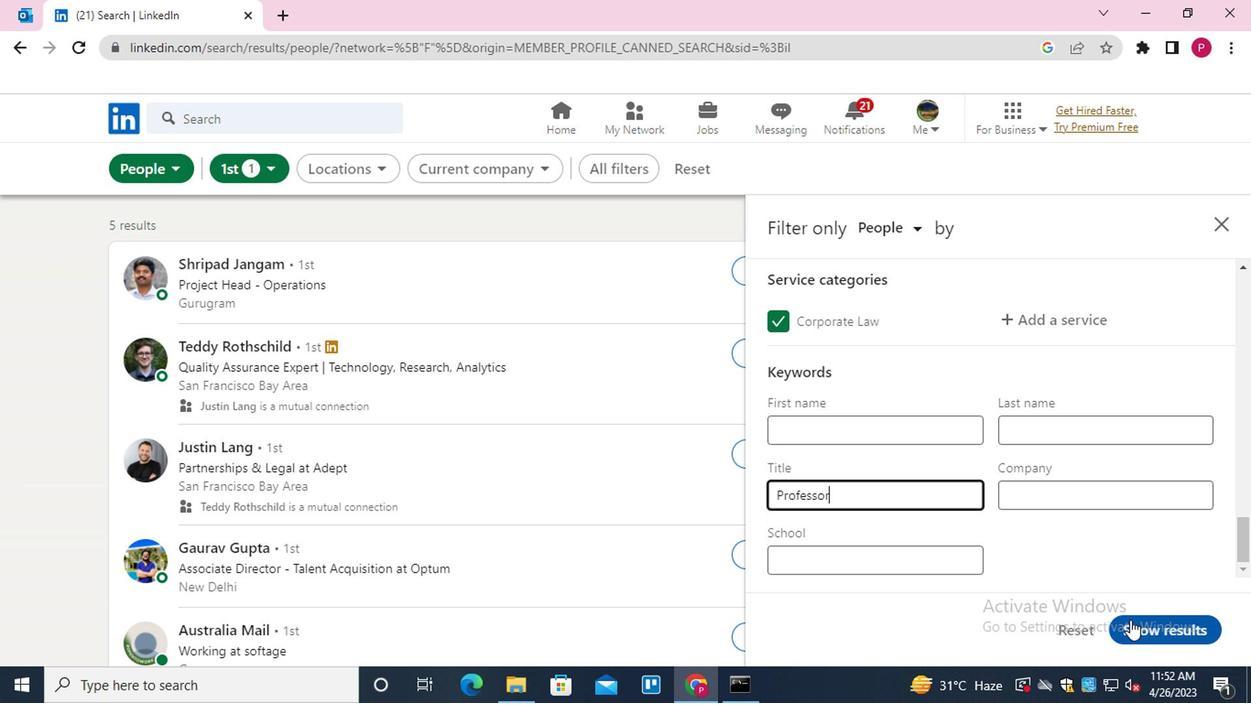 
Action: Mouse pressed left at (1139, 617)
Screenshot: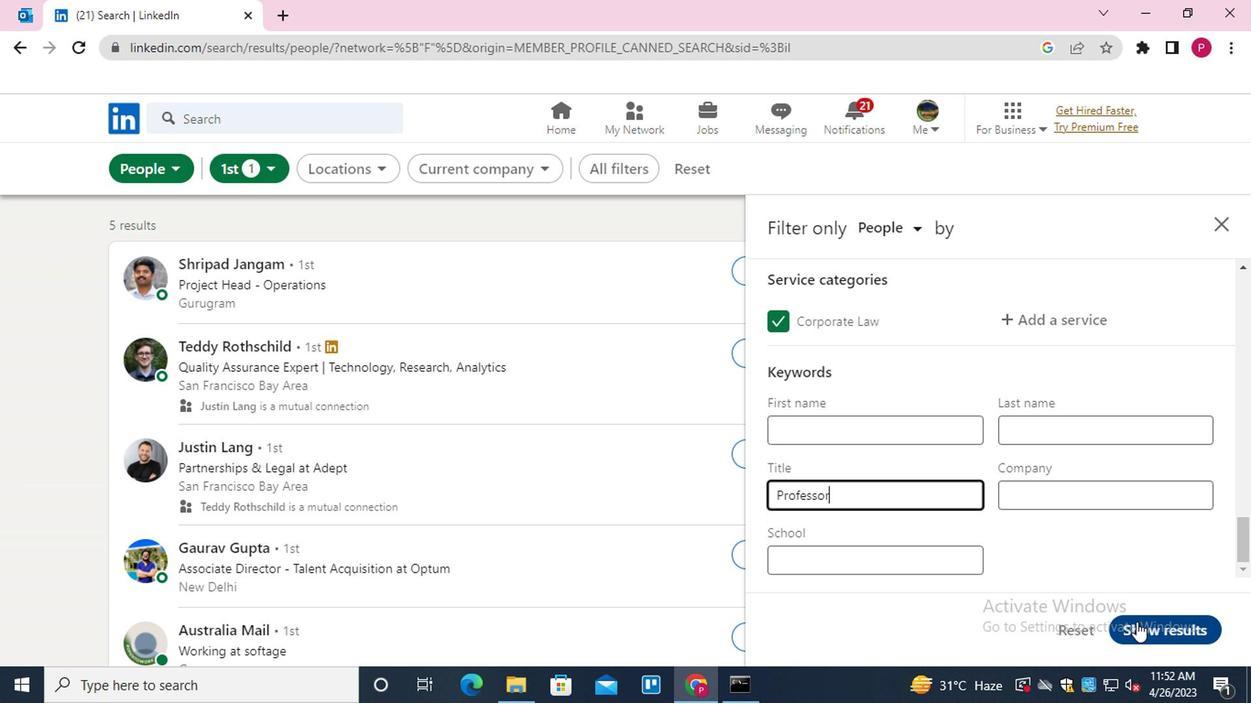 
Action: Mouse moved to (462, 363)
Screenshot: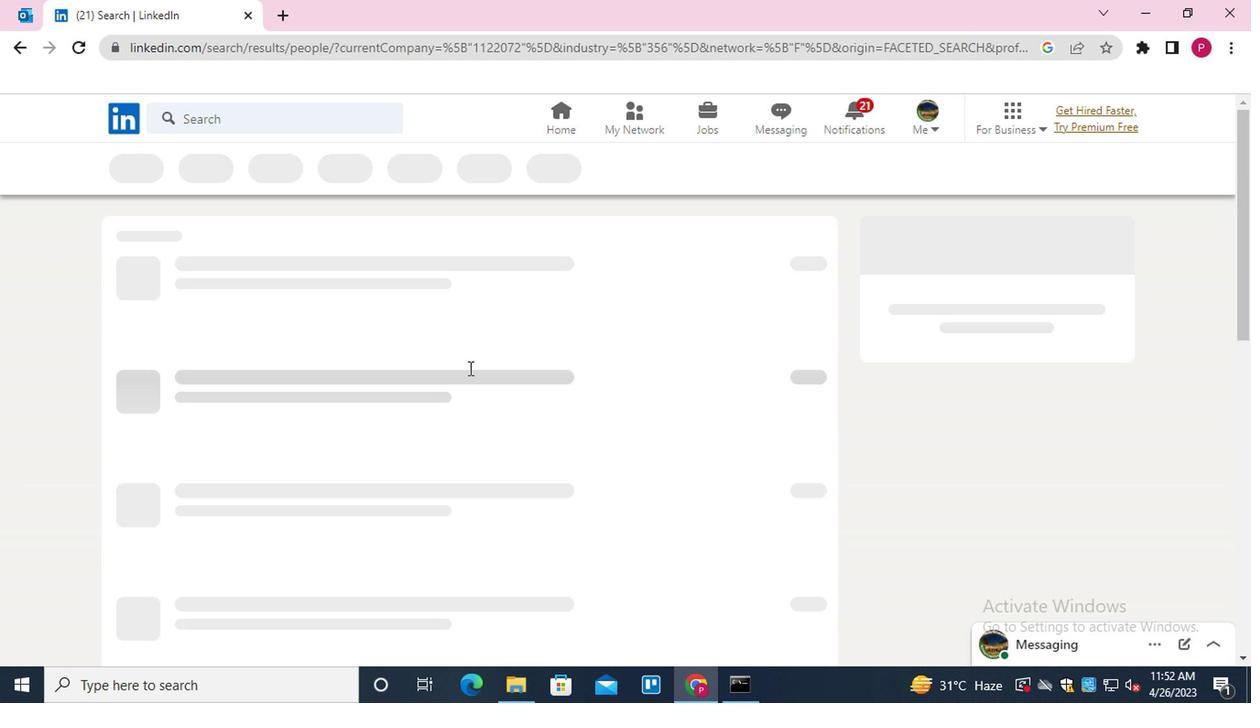 
